 Task: Plan a volunteer activity at a local shelter on the 21st at 9:00 AM to 10 AM.
Action: Mouse moved to (477, 161)
Screenshot: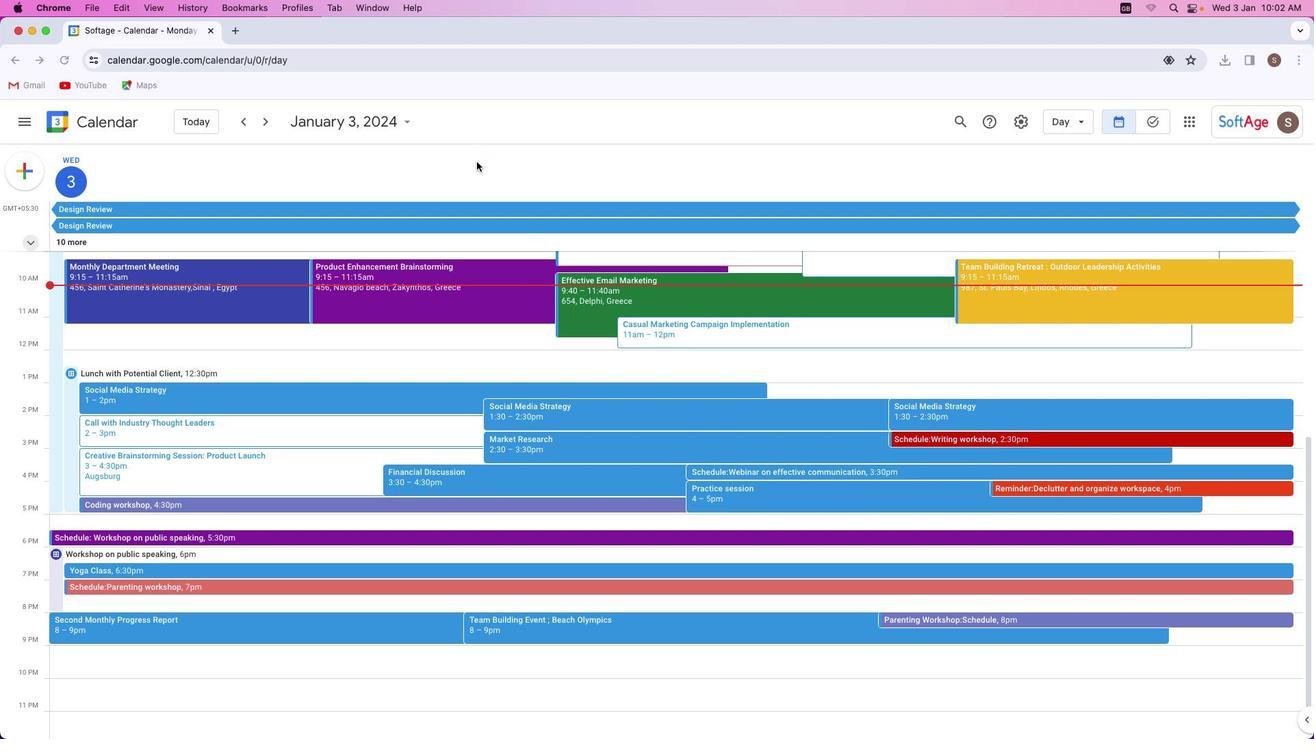 
Action: Mouse pressed left at (477, 161)
Screenshot: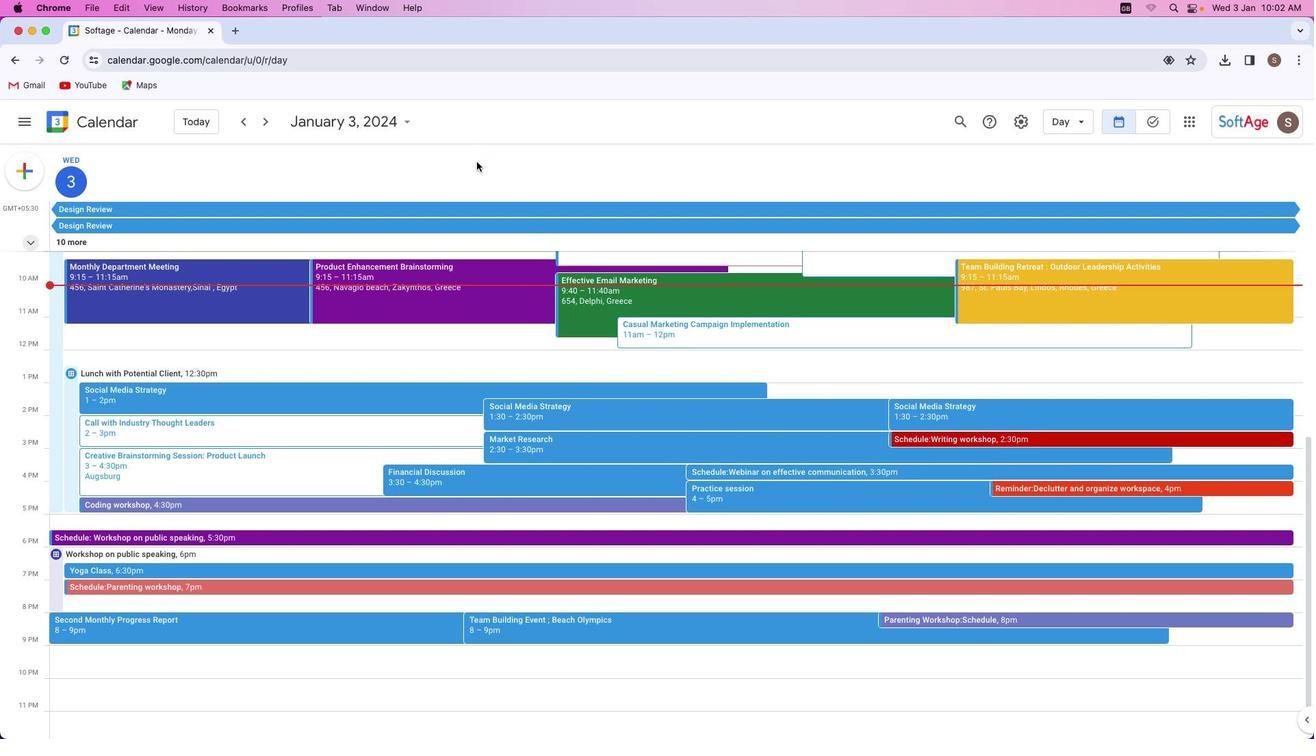 
Action: Mouse moved to (25, 171)
Screenshot: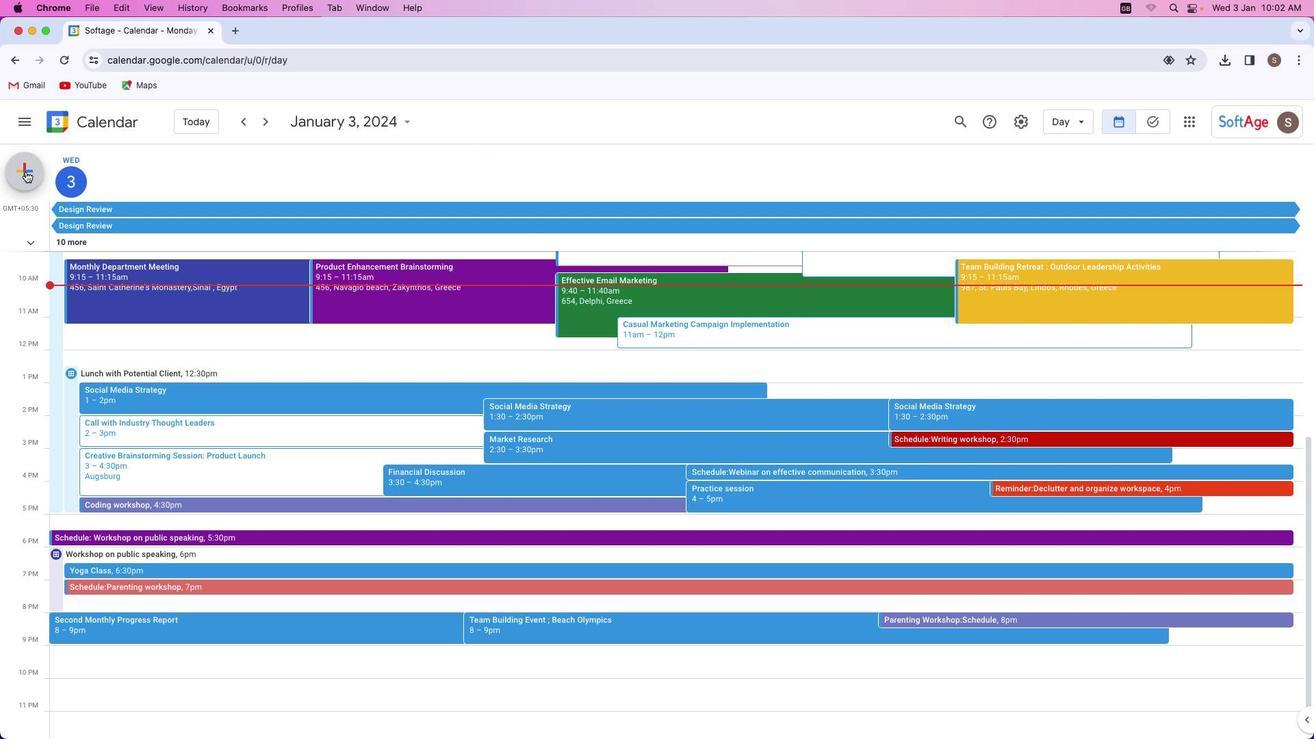 
Action: Mouse pressed left at (25, 171)
Screenshot: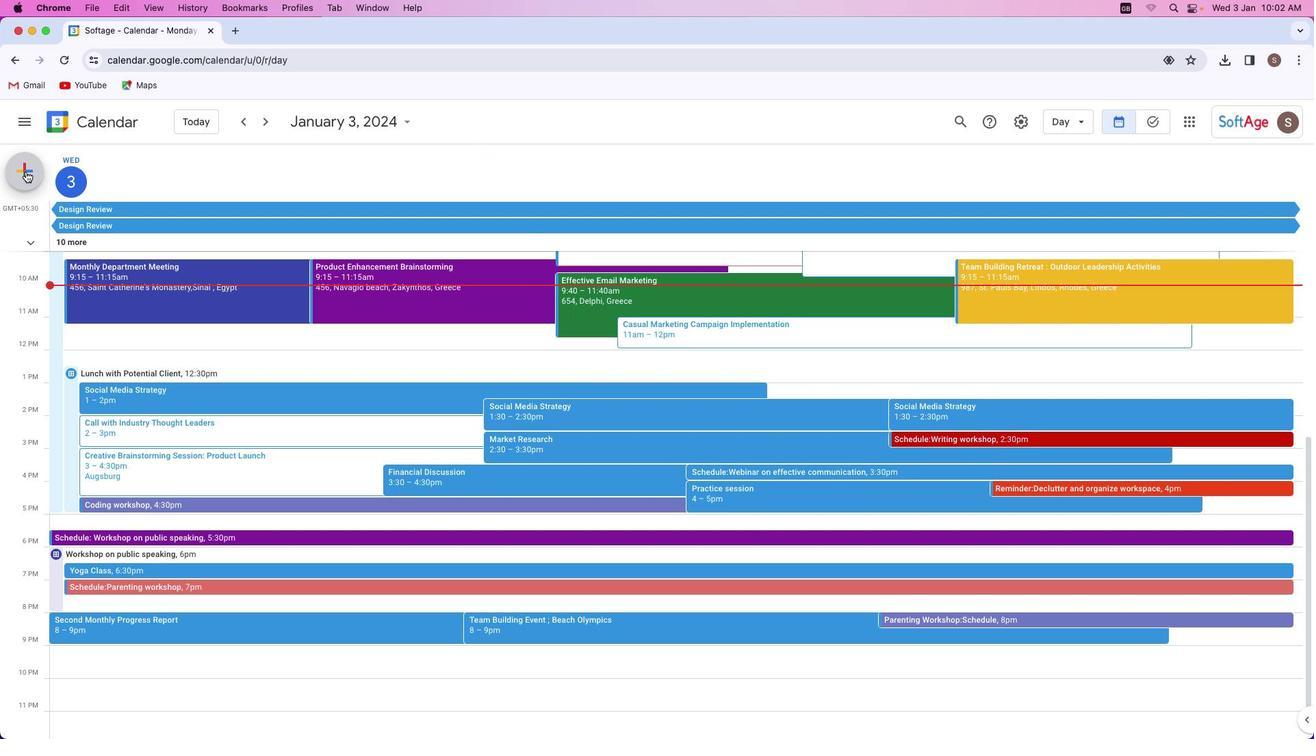 
Action: Mouse moved to (65, 215)
Screenshot: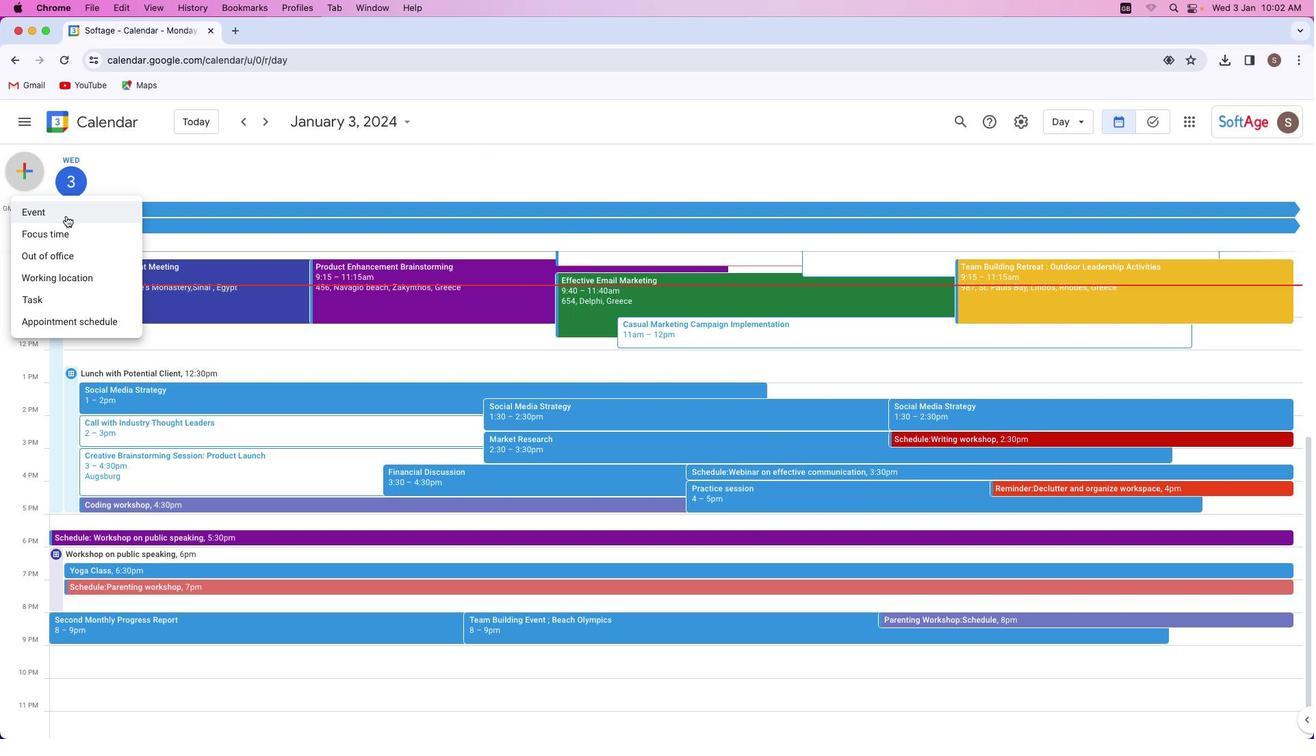
Action: Mouse pressed left at (65, 215)
Screenshot: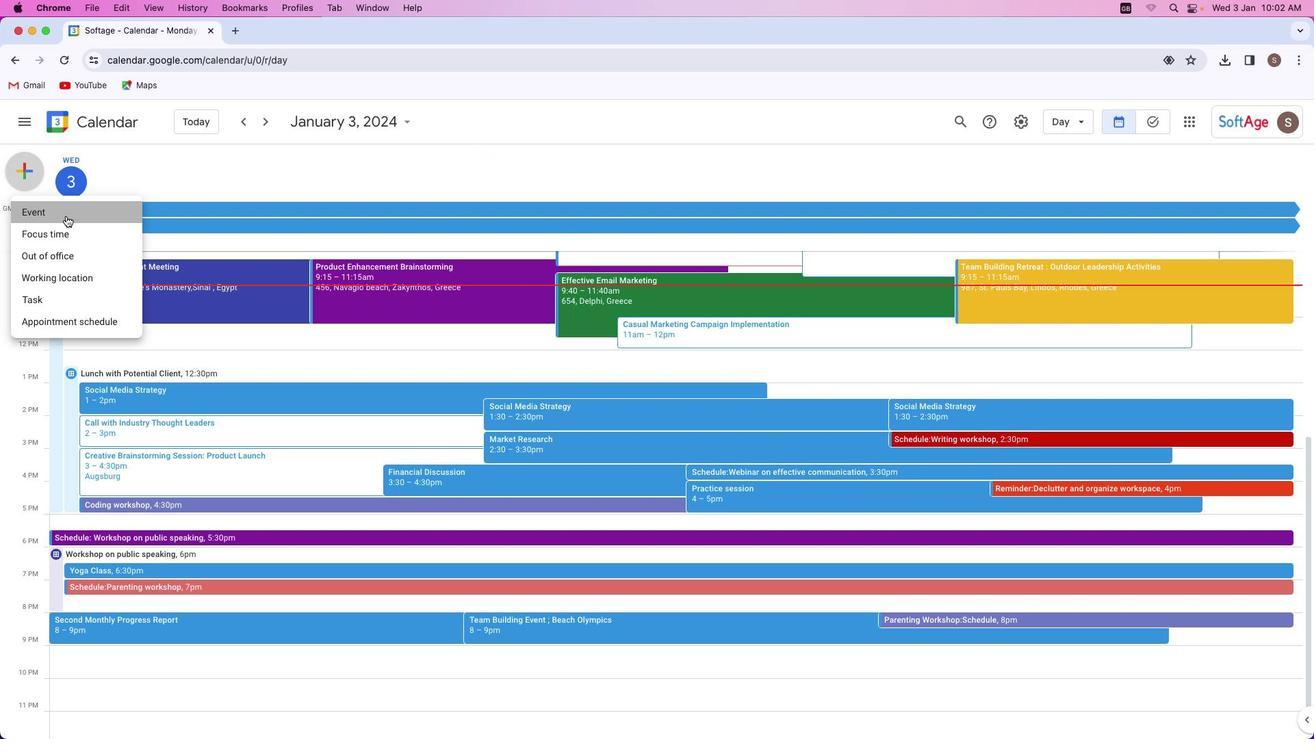 
Action: Mouse moved to (490, 290)
Screenshot: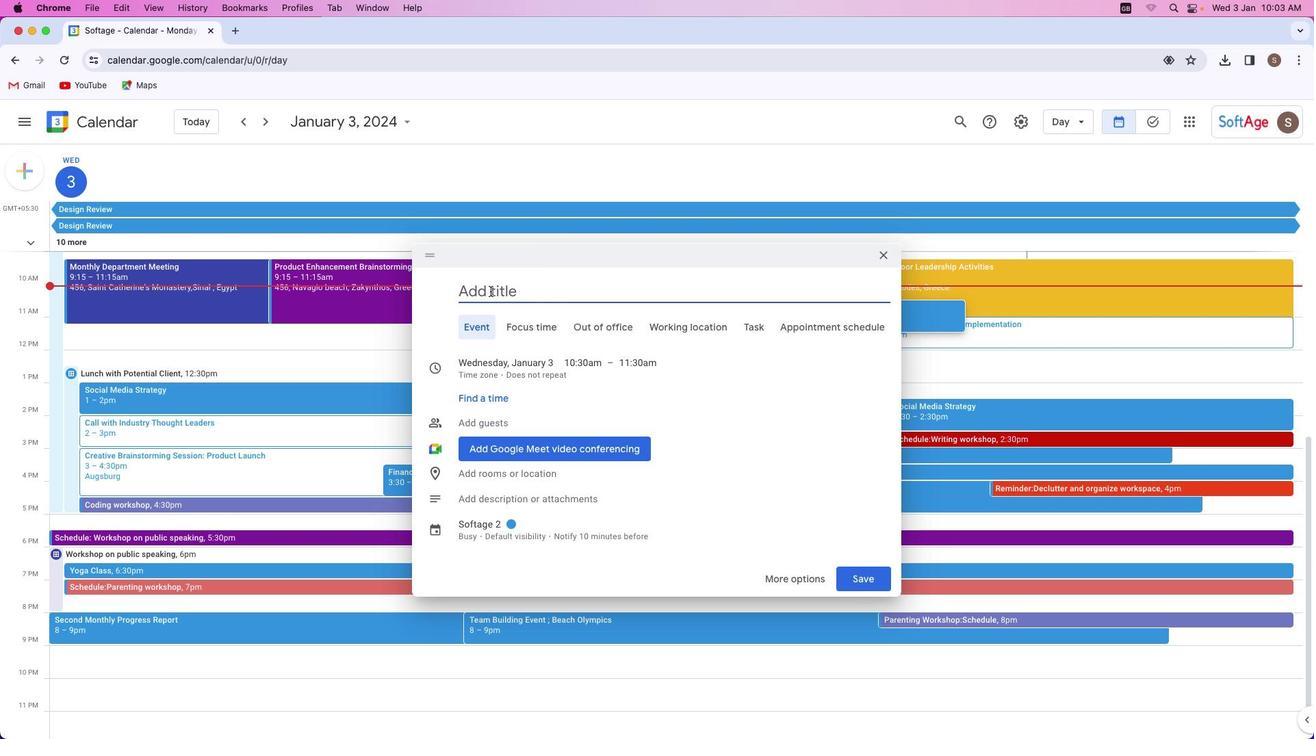 
Action: Key pressed Key.shift'V''o''l''u''n''t''e''e''r'Key.space'a''c''t''i''v''i''t''y'Key.space'a''t'Key.space'l''o''c''a''l'Key.space's''h''e''l''t''e''r'
Screenshot: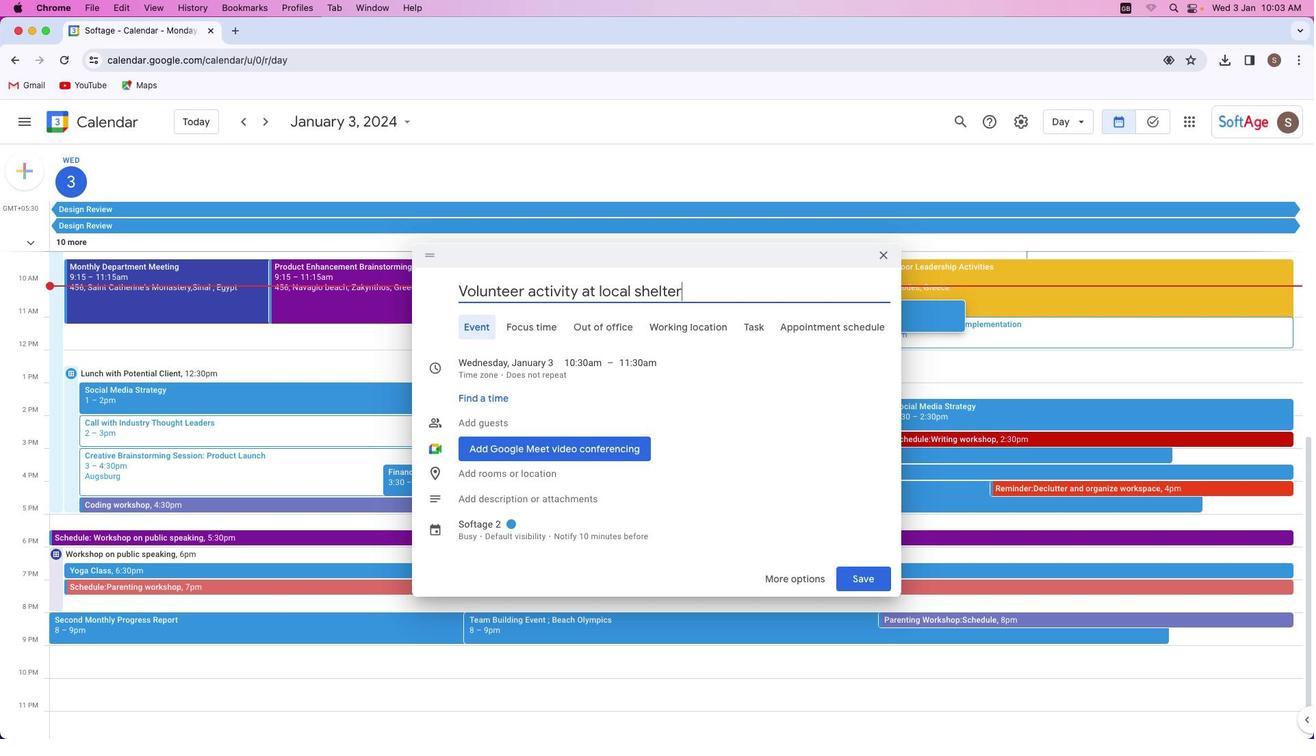 
Action: Mouse moved to (509, 362)
Screenshot: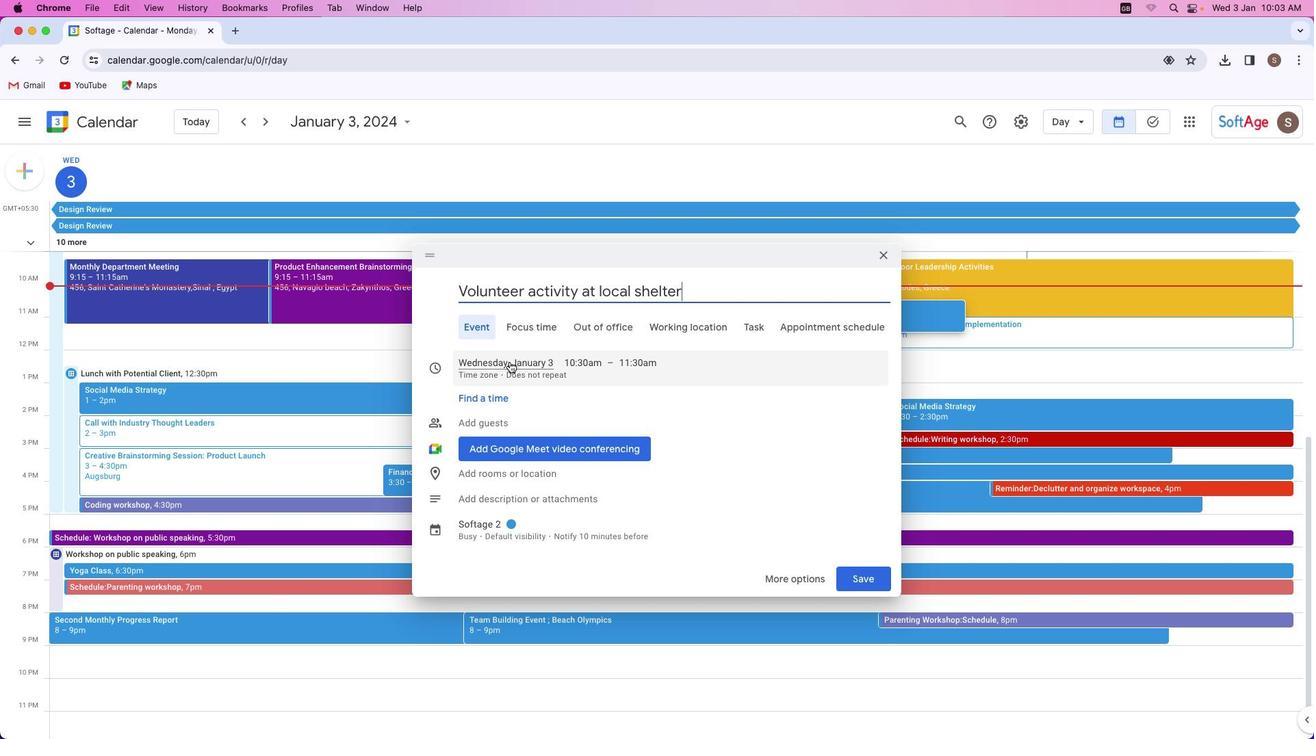 
Action: Mouse pressed left at (509, 362)
Screenshot: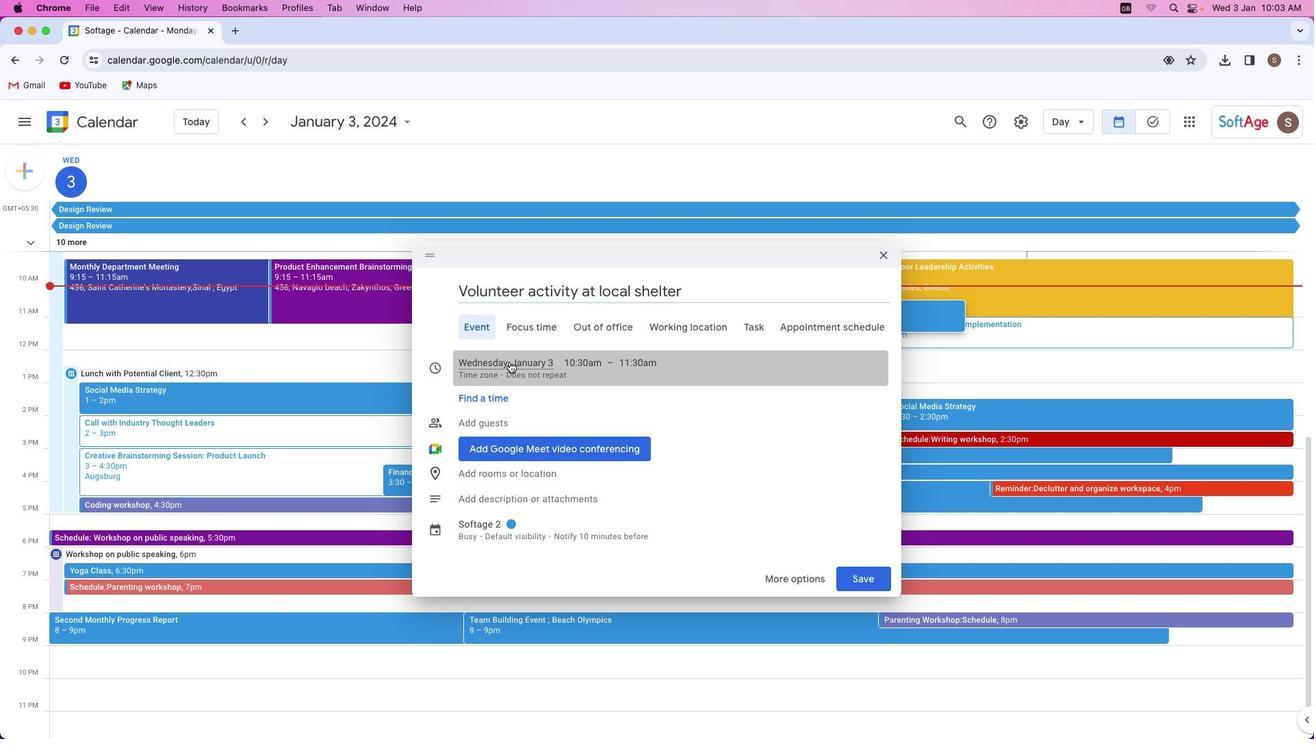 
Action: Mouse moved to (632, 468)
Screenshot: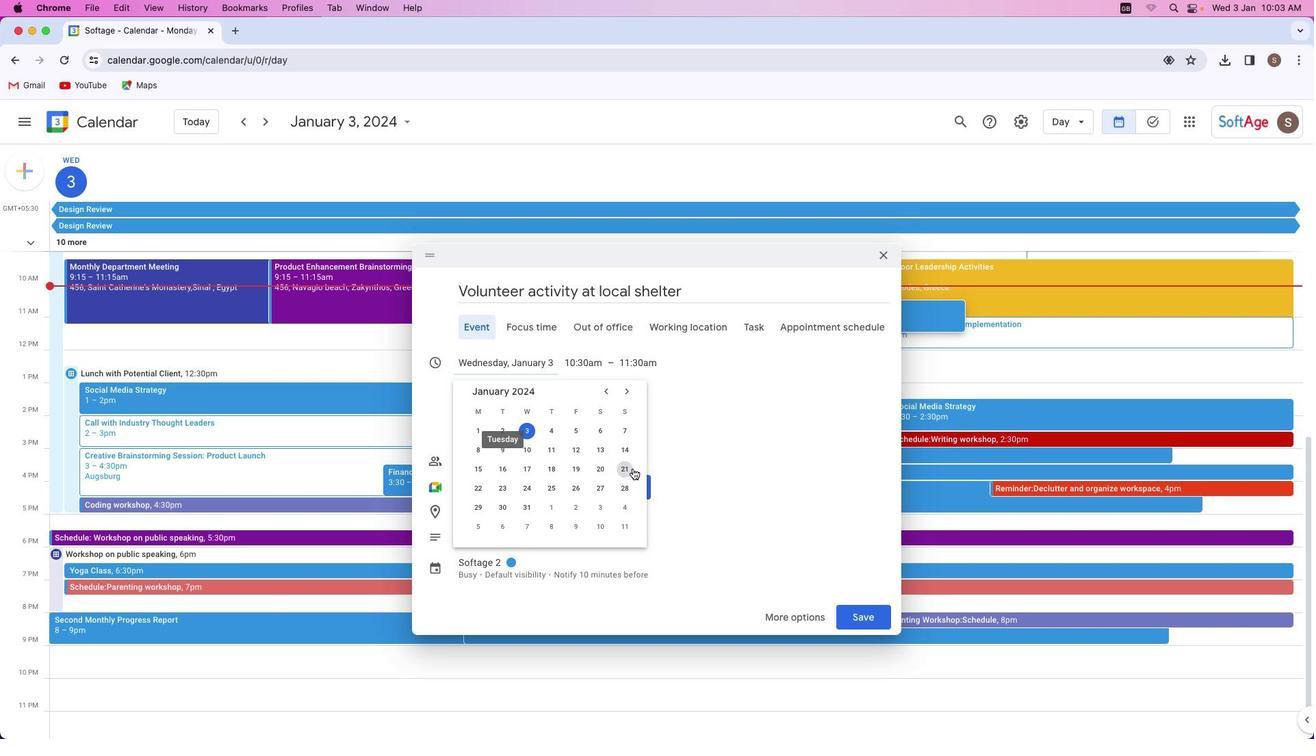 
Action: Mouse pressed left at (632, 468)
Screenshot: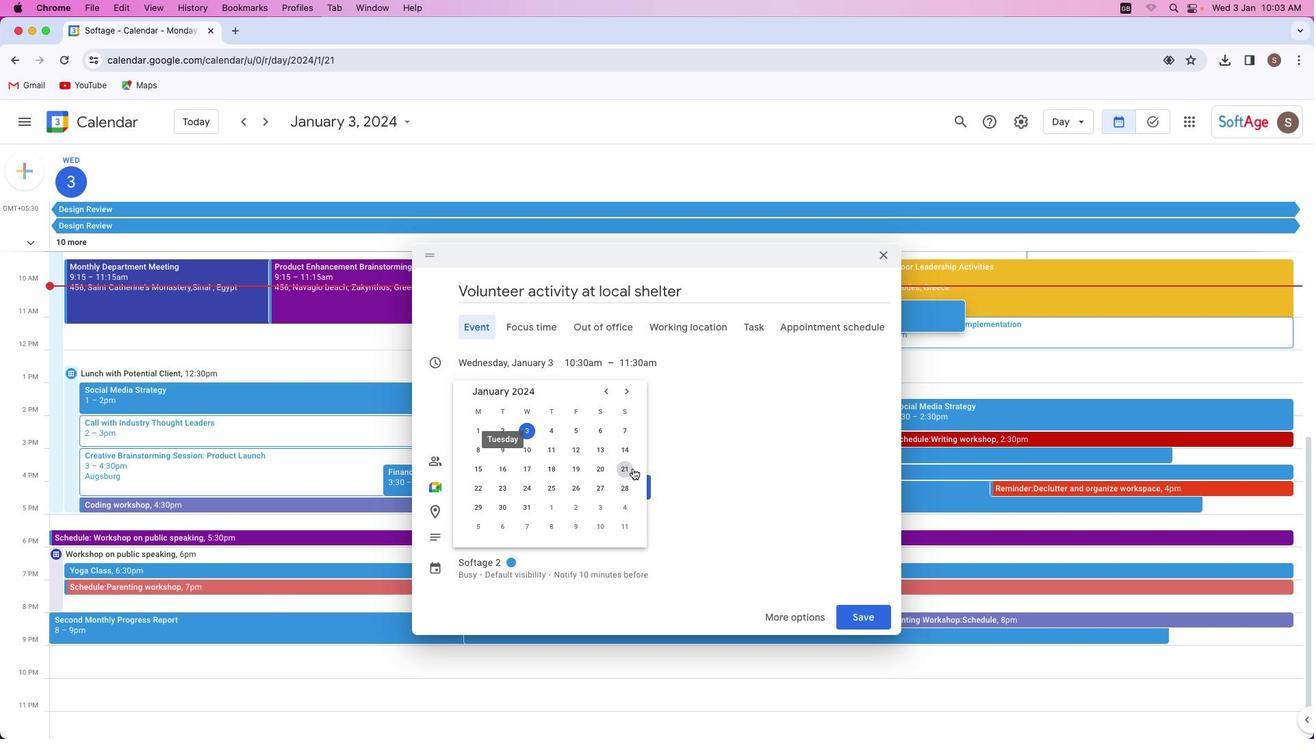 
Action: Mouse moved to (575, 362)
Screenshot: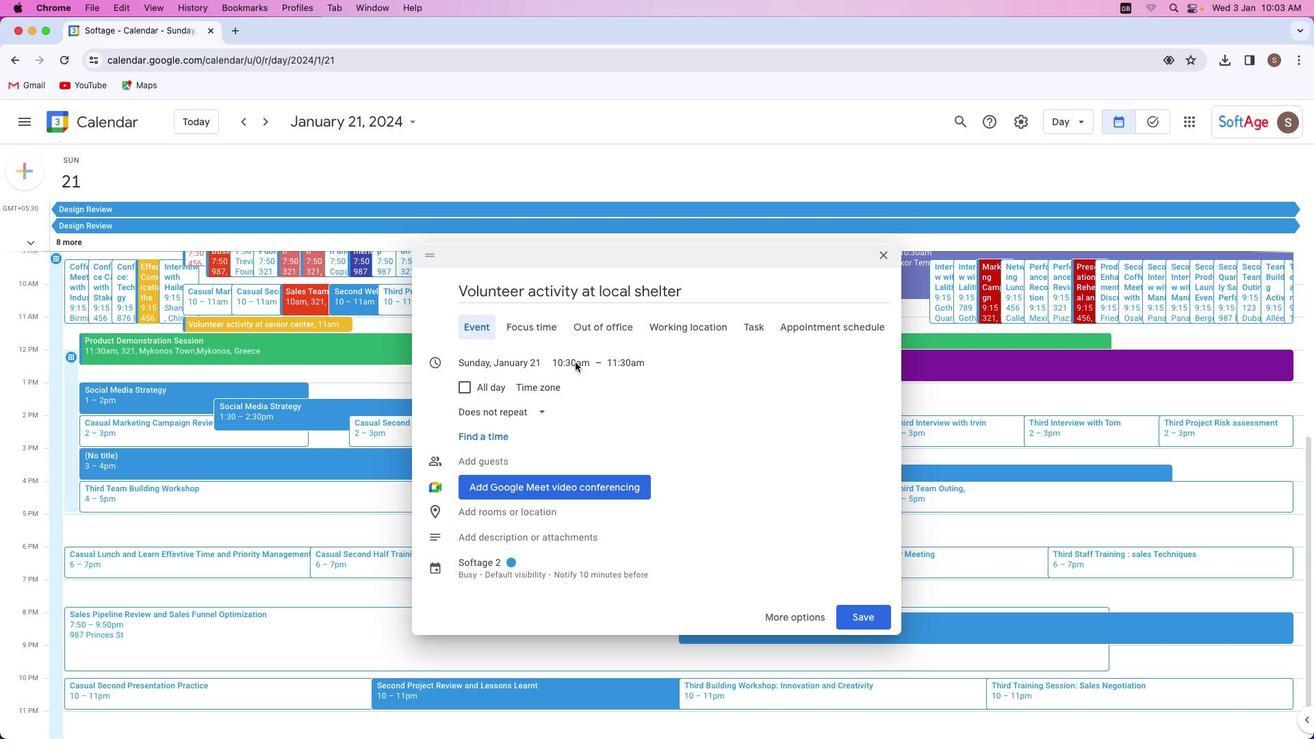 
Action: Mouse pressed left at (575, 362)
Screenshot: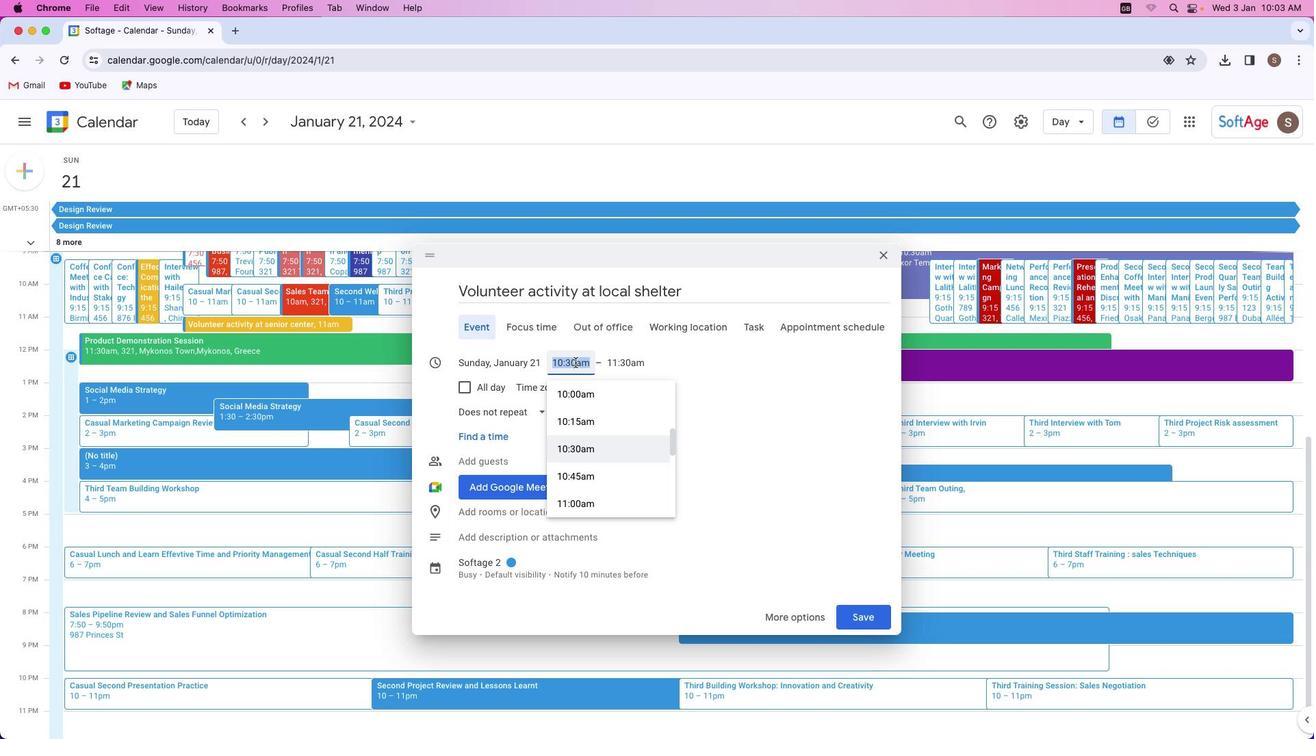 
Action: Mouse moved to (589, 428)
Screenshot: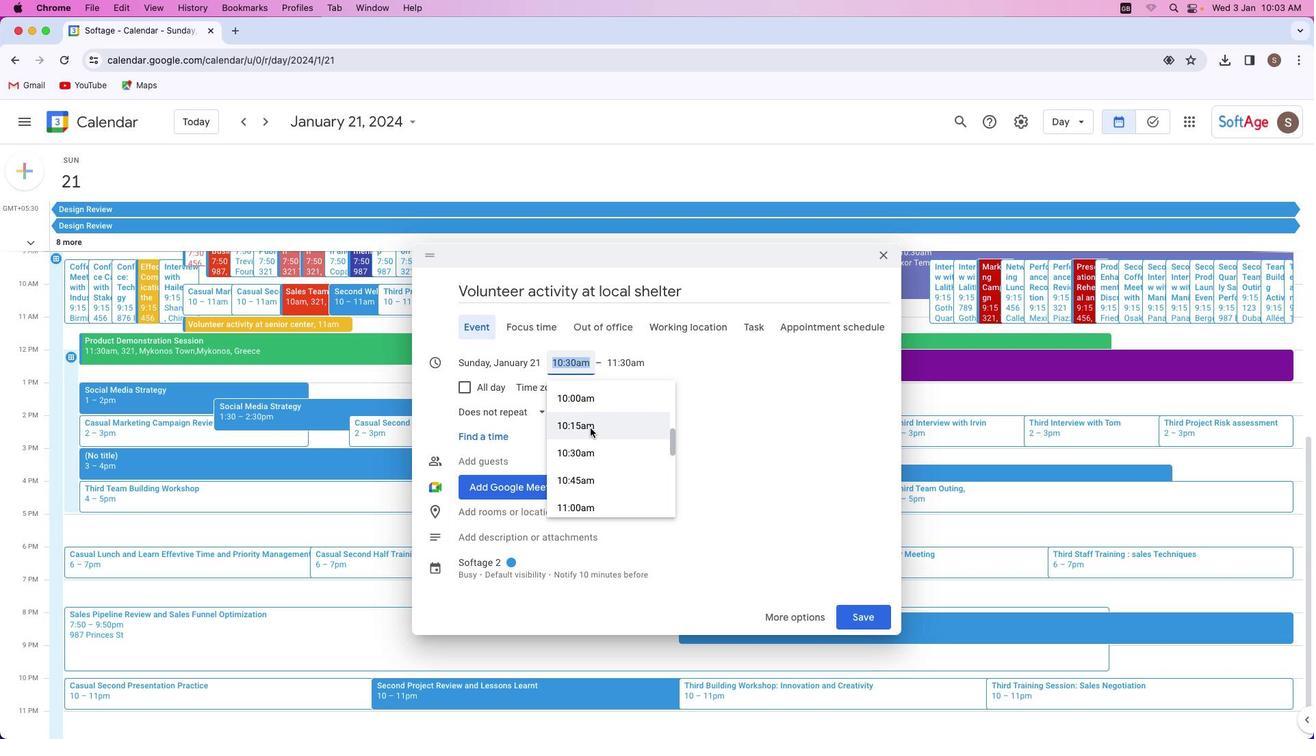 
Action: Mouse scrolled (589, 428) with delta (0, 0)
Screenshot: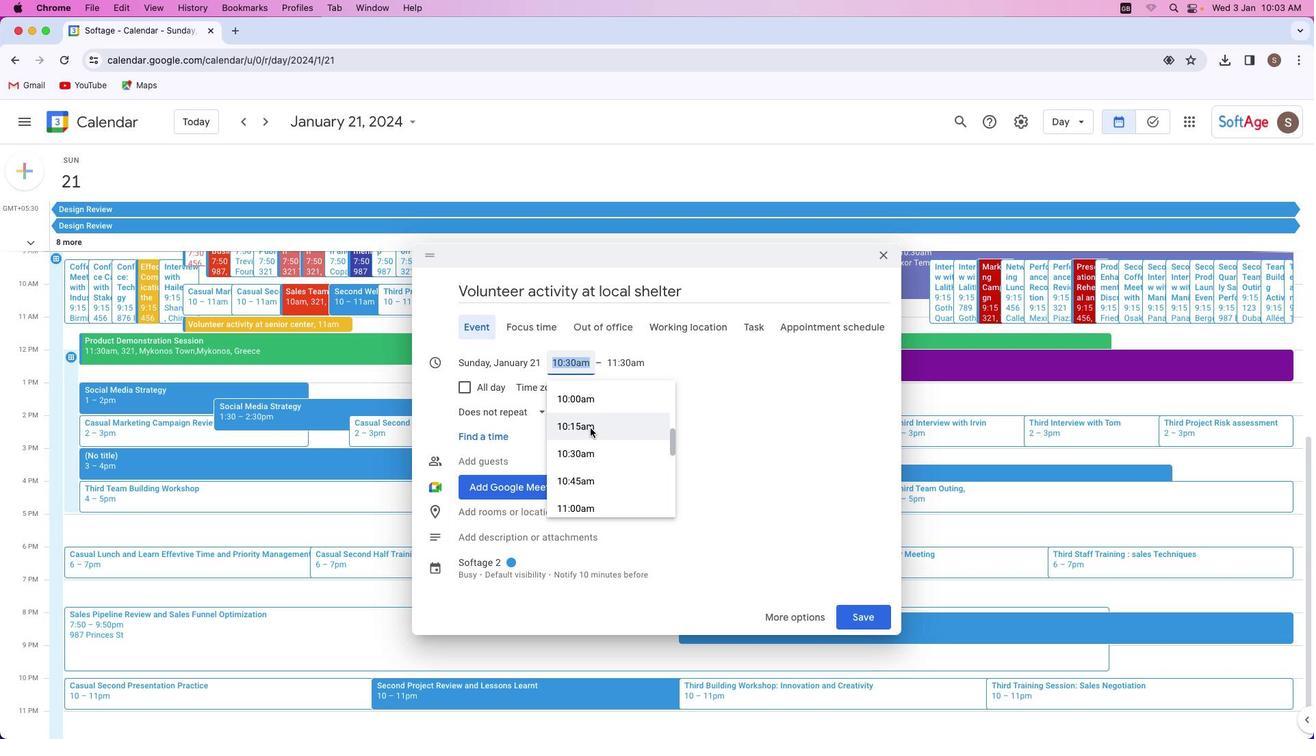 
Action: Mouse scrolled (589, 428) with delta (0, 0)
Screenshot: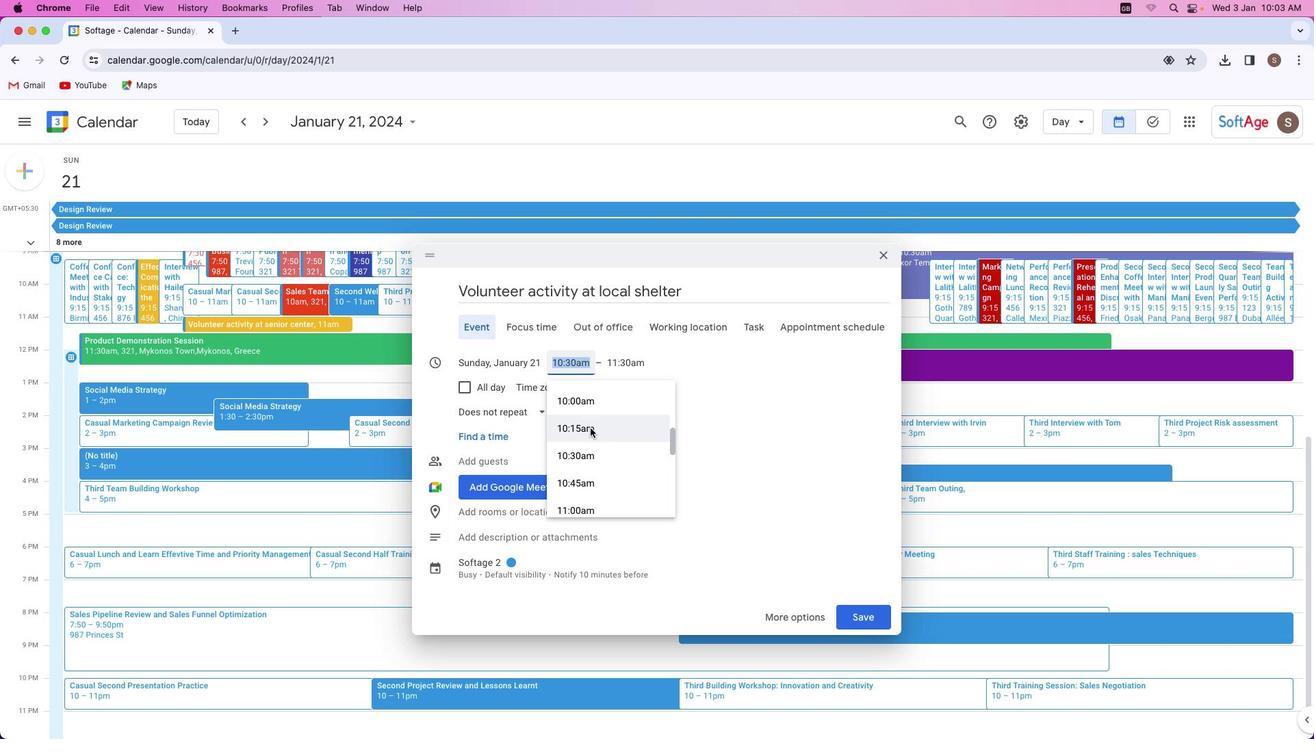 
Action: Mouse scrolled (589, 428) with delta (0, 0)
Screenshot: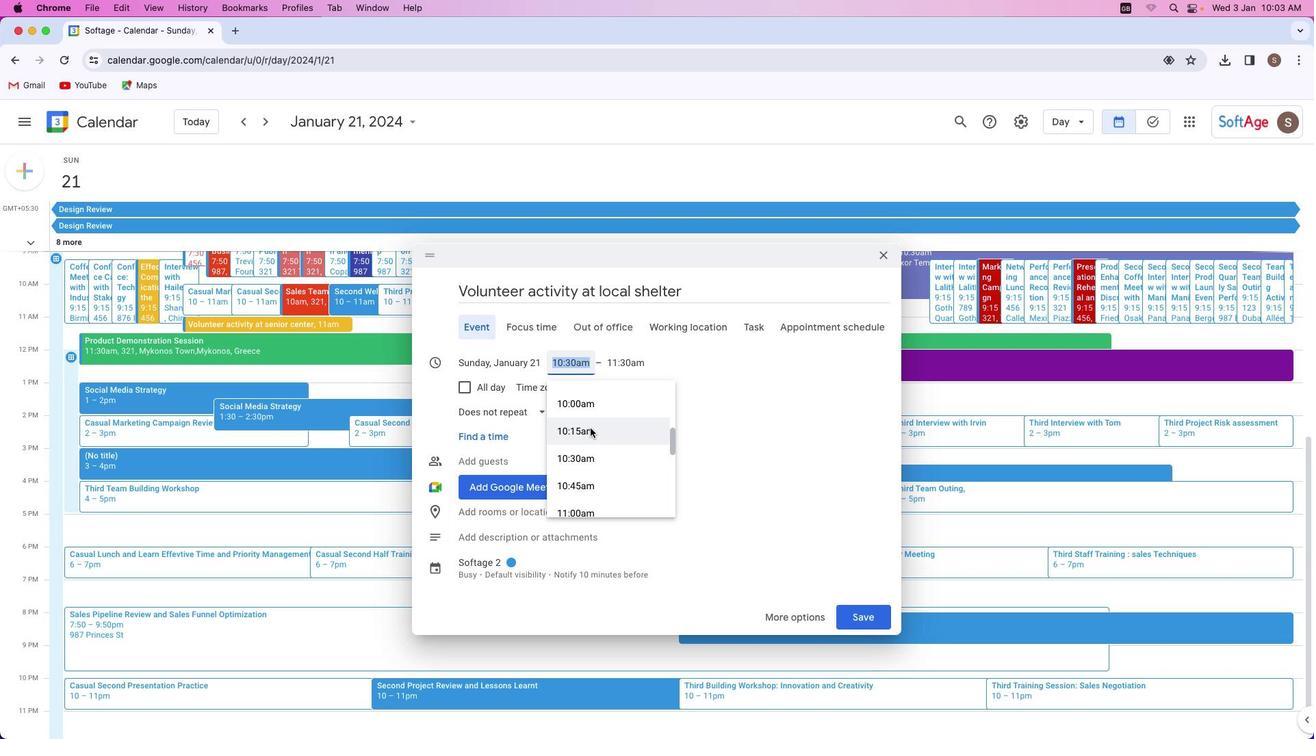 
Action: Mouse scrolled (589, 428) with delta (0, 0)
Screenshot: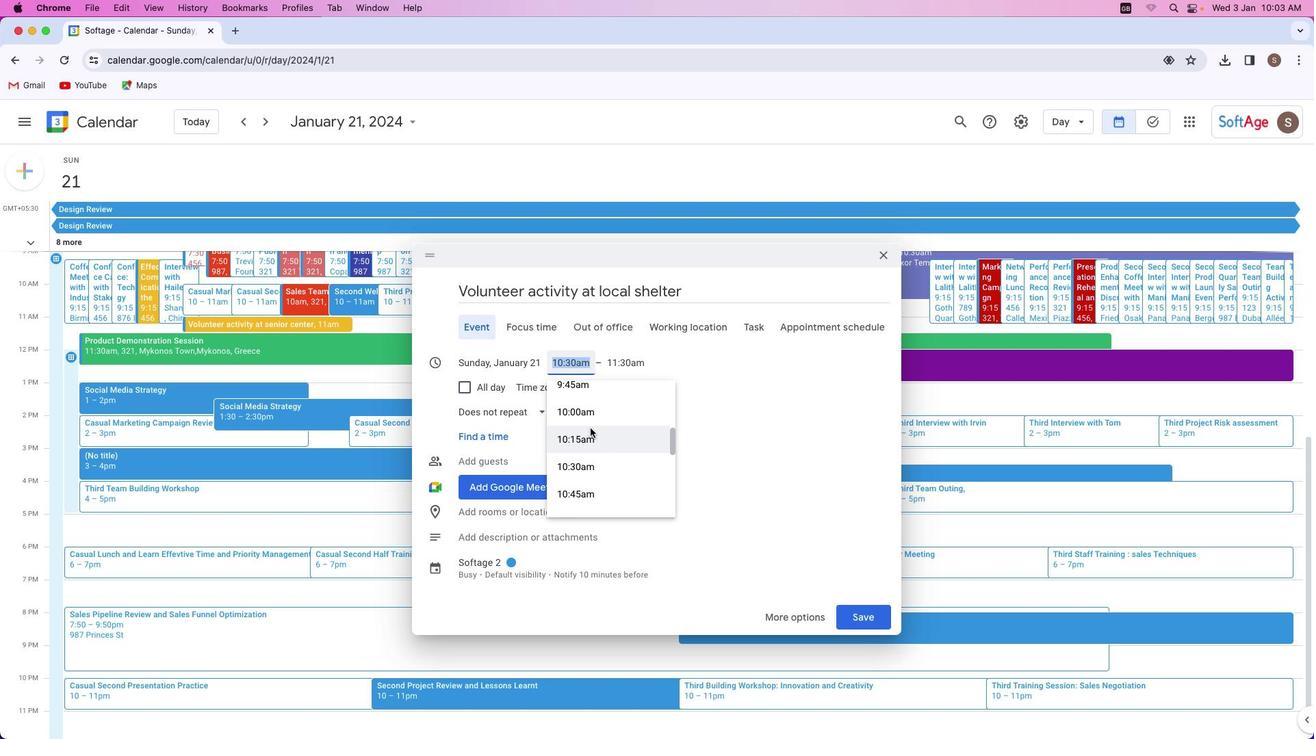 
Action: Mouse scrolled (589, 428) with delta (0, 0)
Screenshot: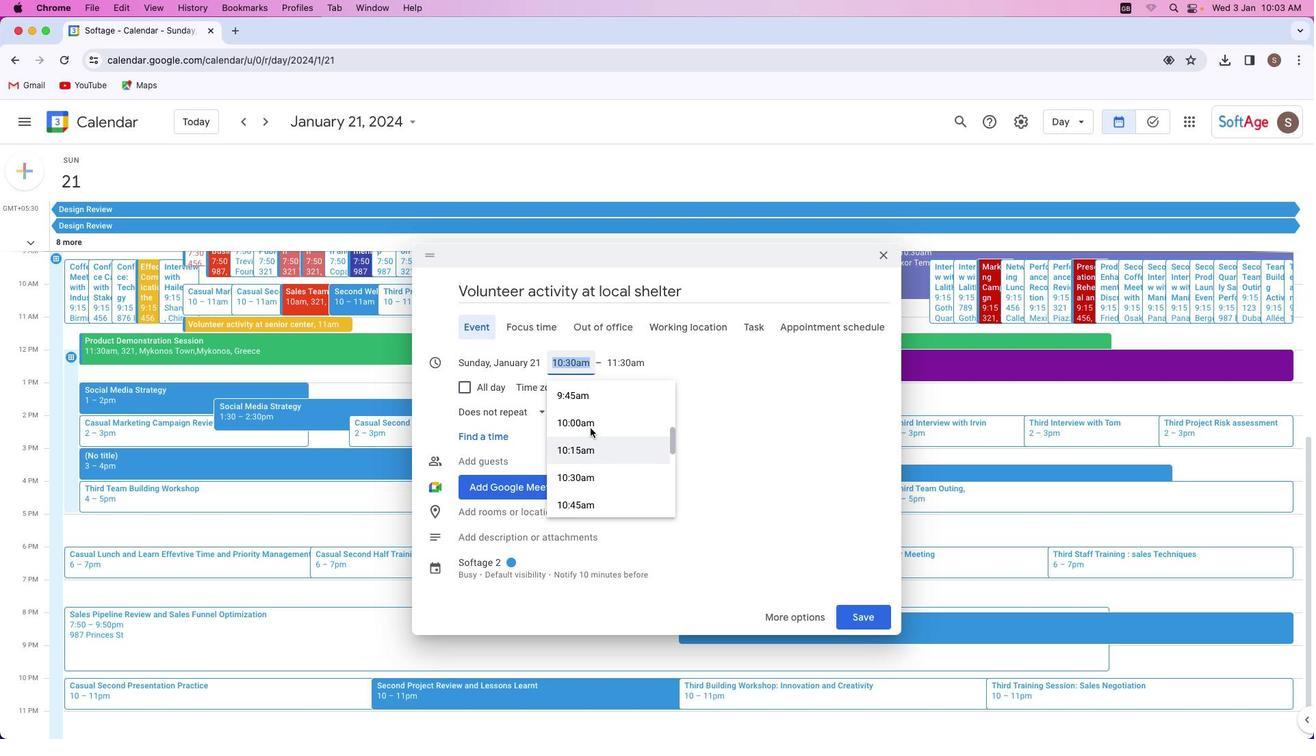 
Action: Mouse scrolled (589, 428) with delta (0, 0)
Screenshot: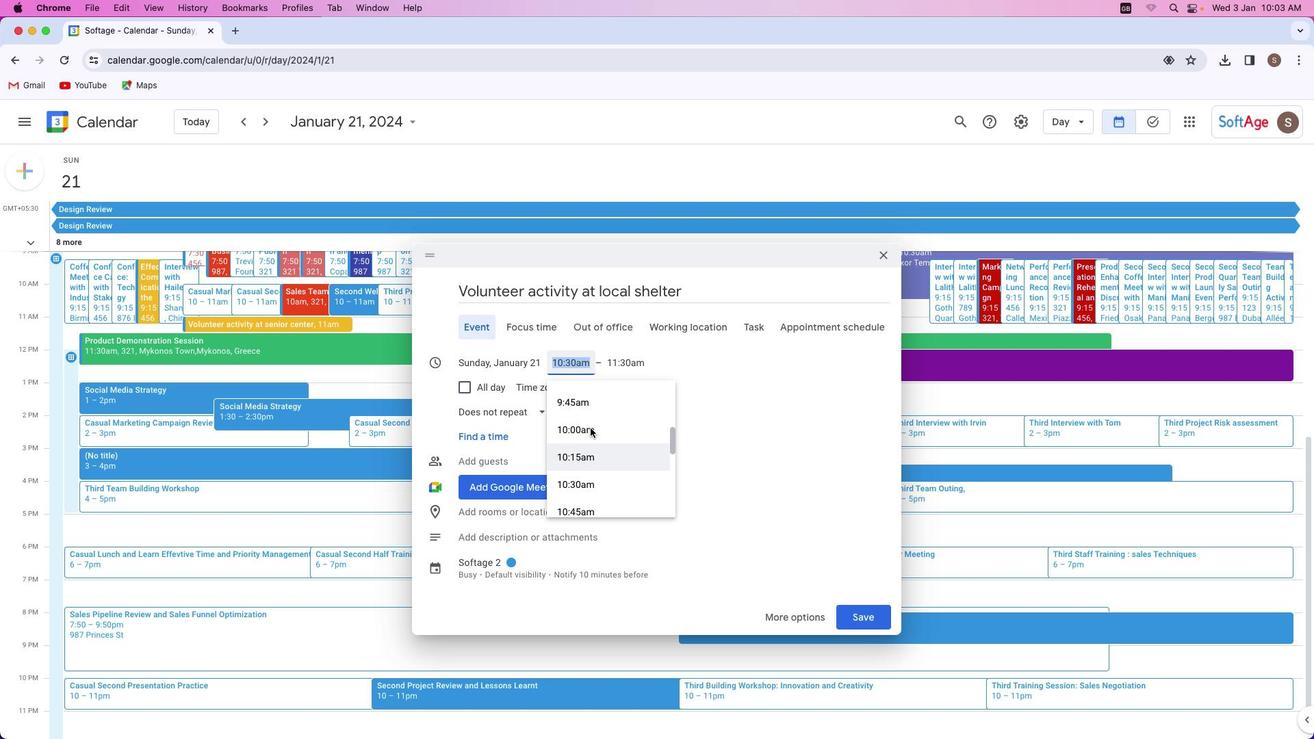 
Action: Mouse scrolled (589, 428) with delta (0, 0)
Screenshot: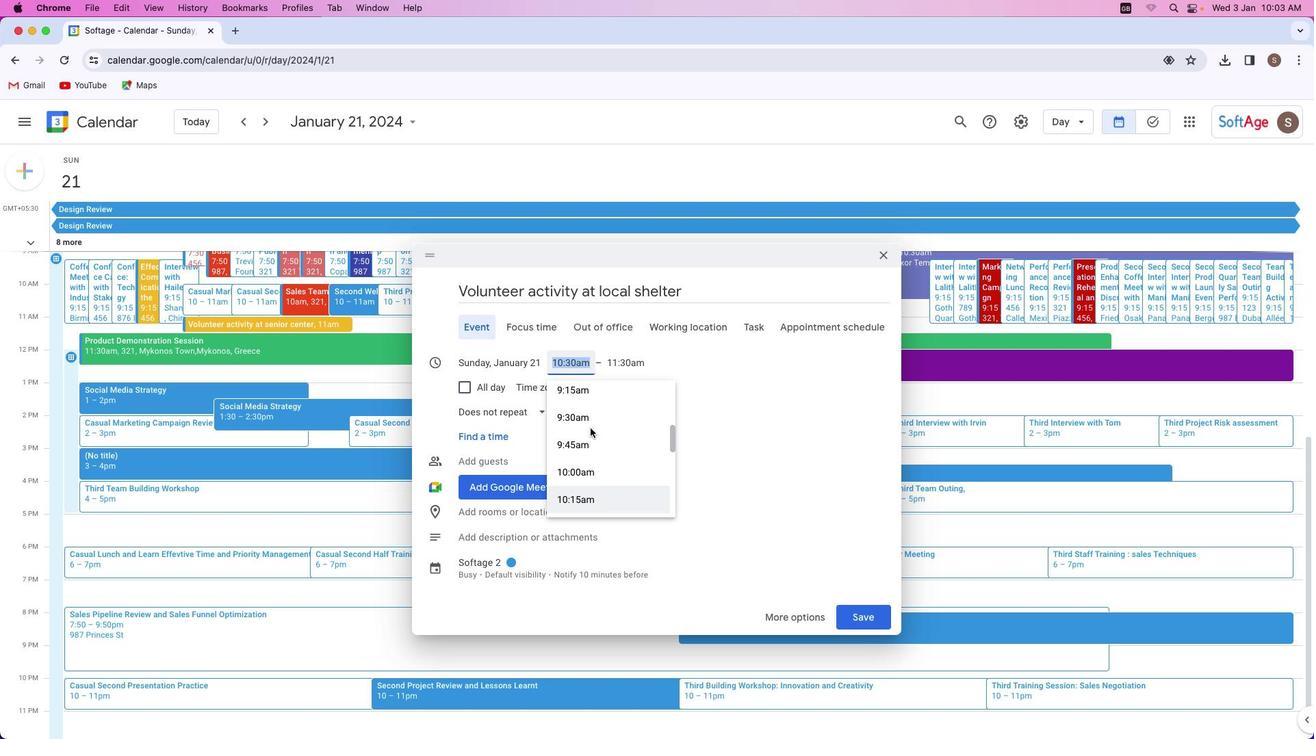 
Action: Mouse scrolled (589, 428) with delta (0, 0)
Screenshot: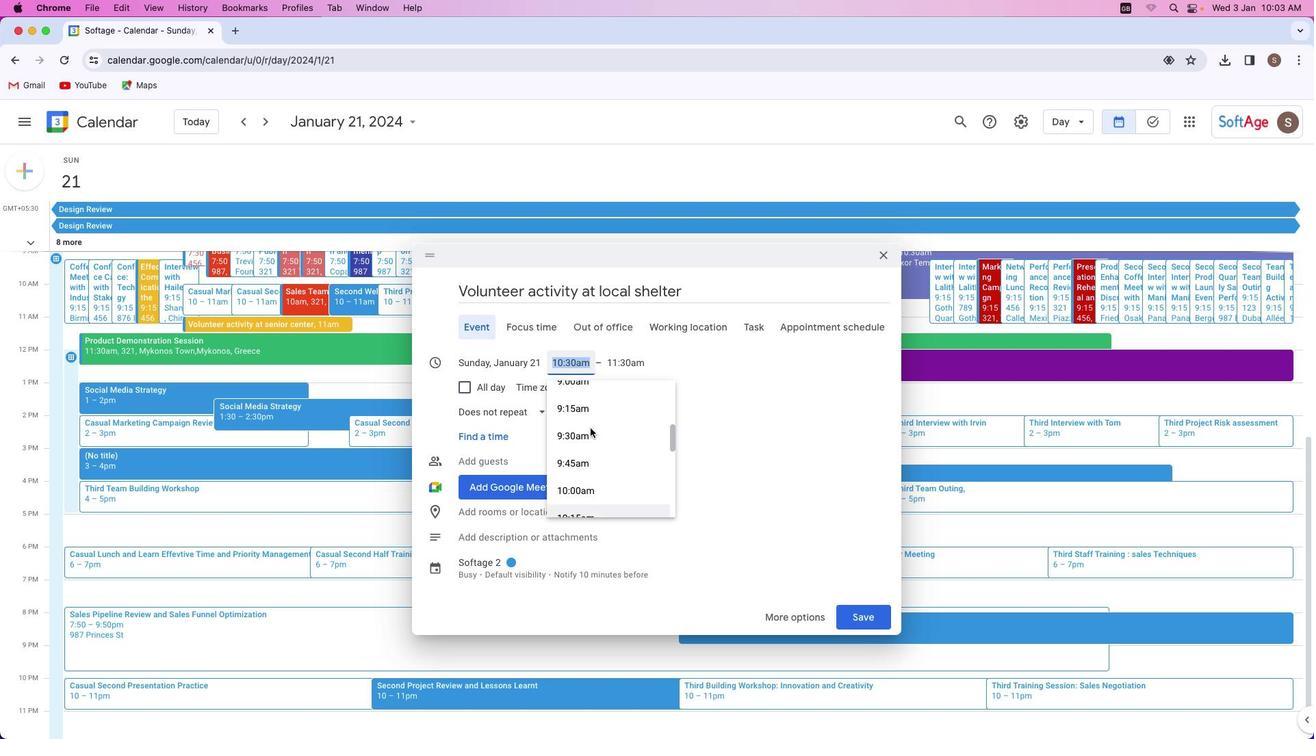 
Action: Mouse scrolled (589, 428) with delta (0, 1)
Screenshot: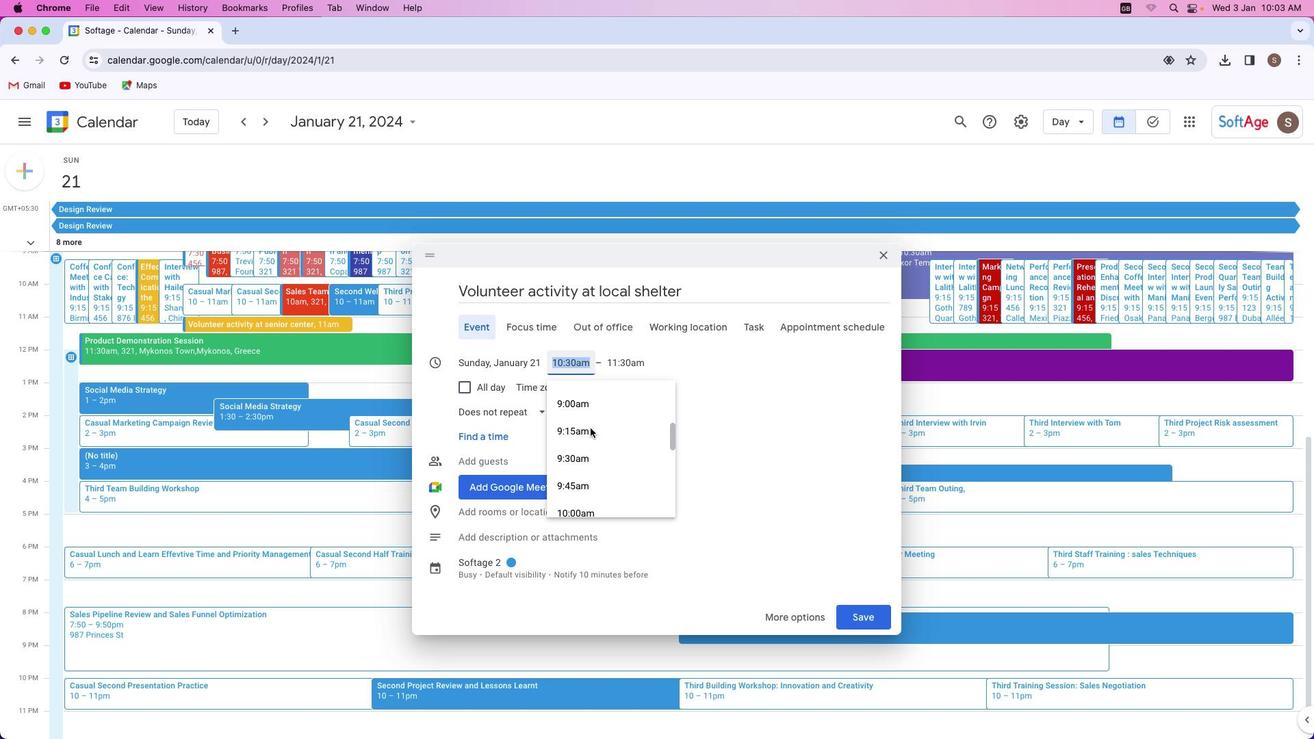 
Action: Mouse moved to (583, 407)
Screenshot: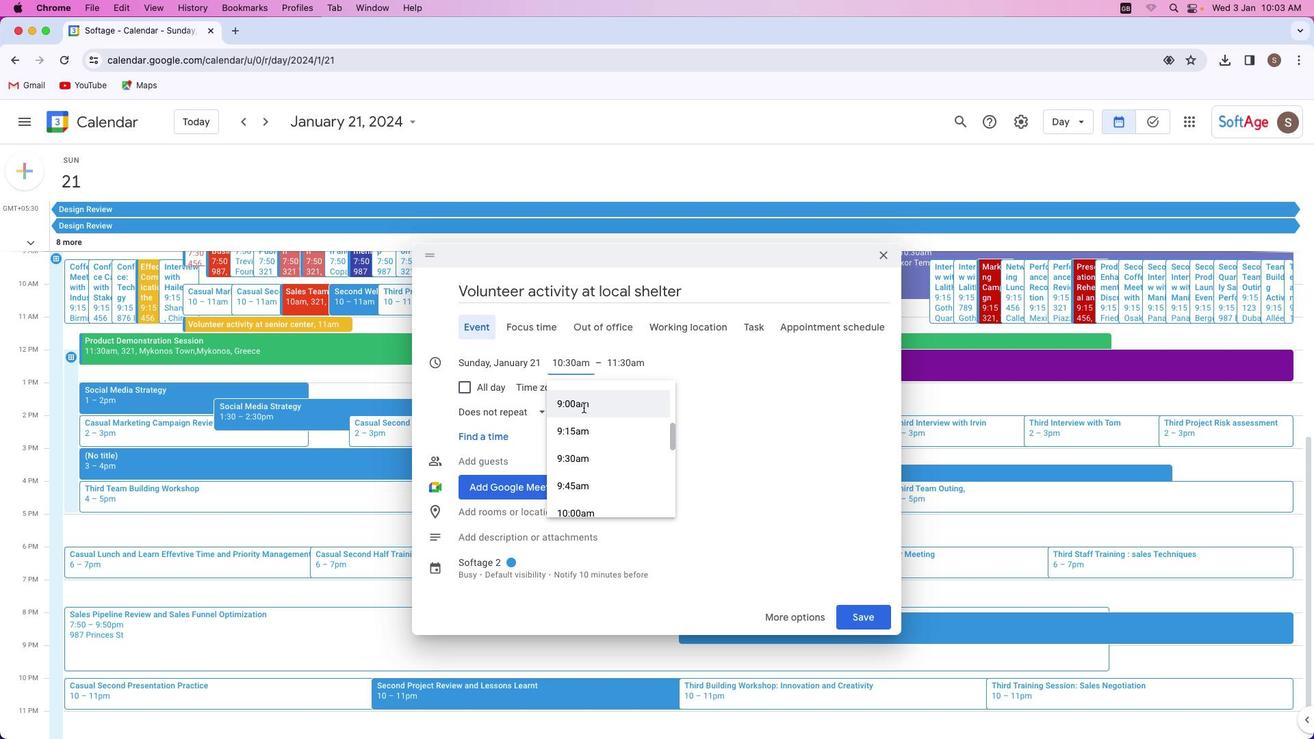 
Action: Mouse pressed left at (583, 407)
Screenshot: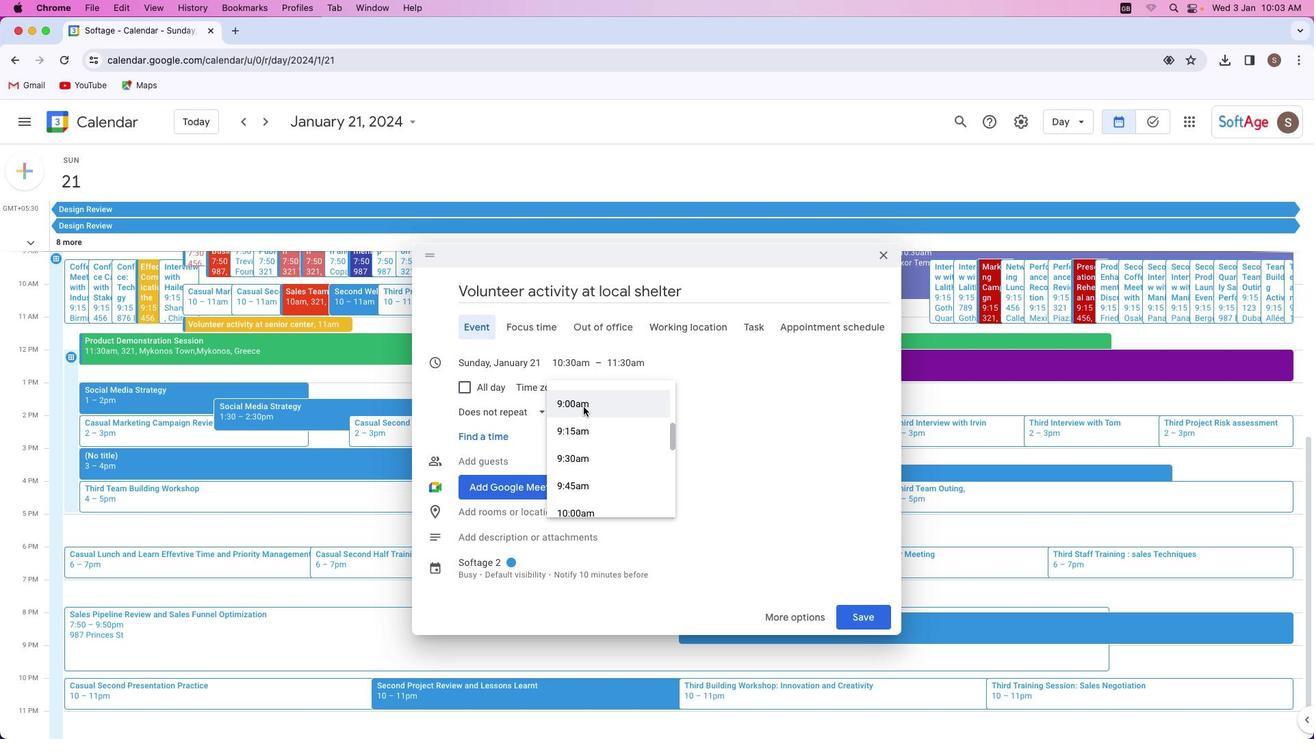 
Action: Mouse moved to (503, 531)
Screenshot: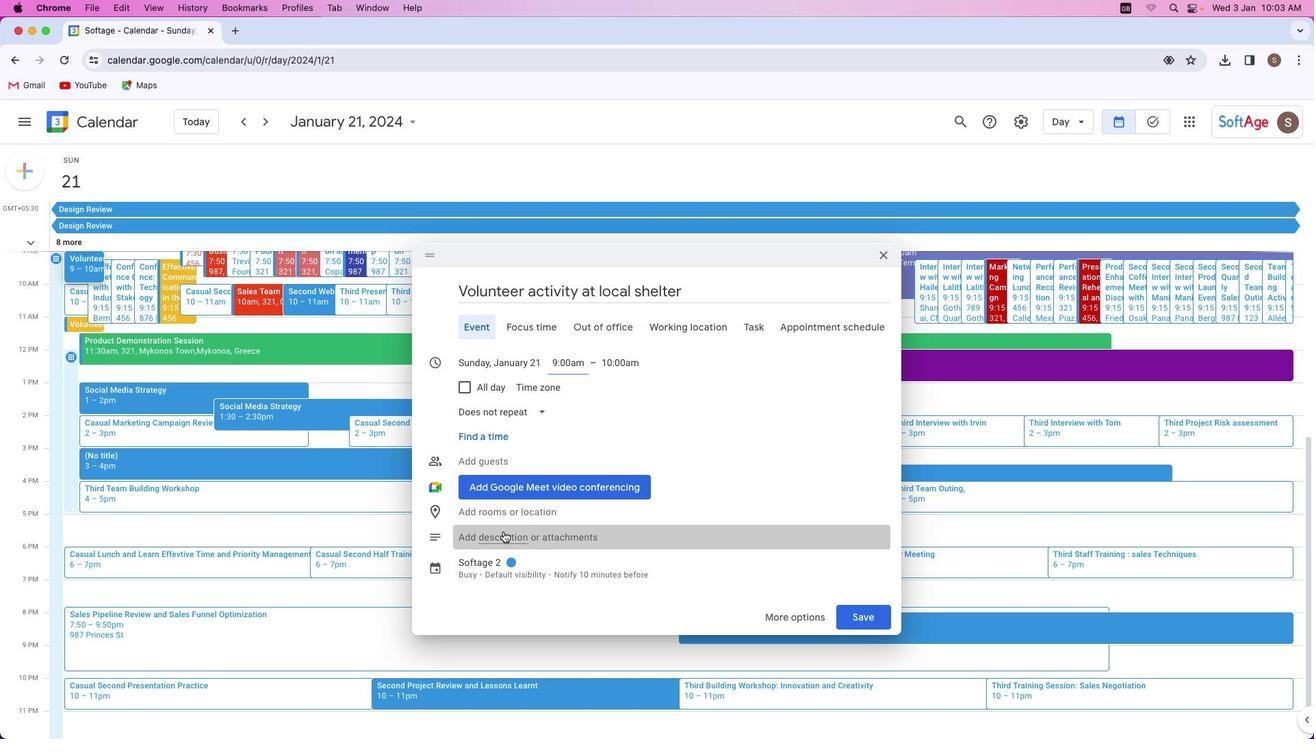 
Action: Mouse pressed left at (503, 531)
Screenshot: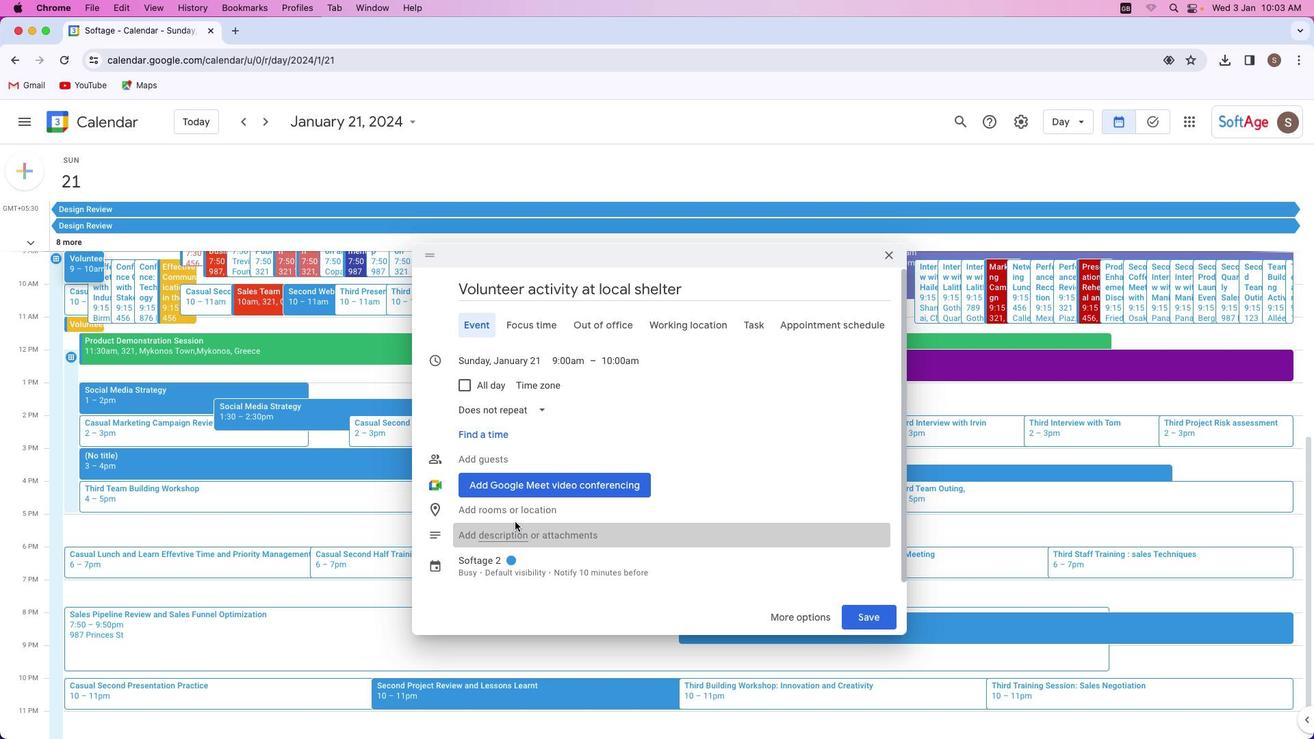 
Action: Mouse moved to (668, 385)
Screenshot: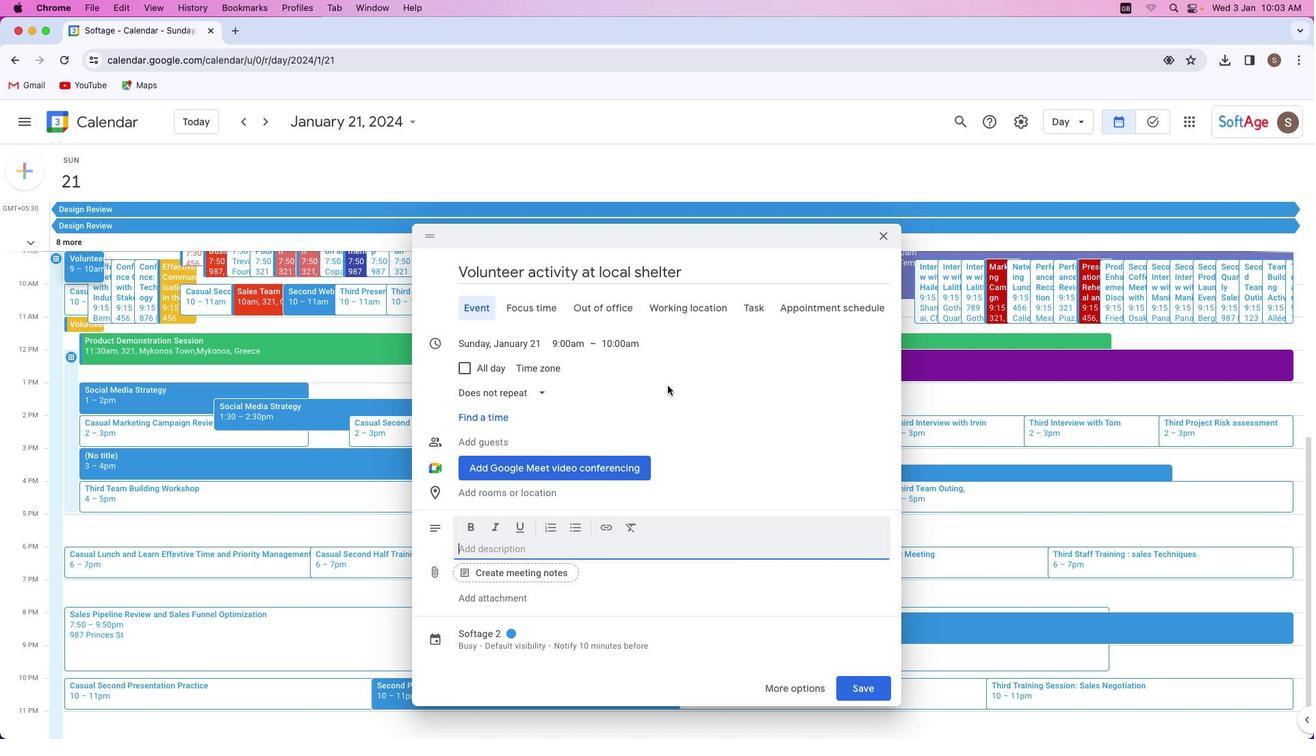 
Action: Key pressed Key.shift'D''e''v''o''t''i''n''g'Key.space'm''y'Key.space'w''e''e''k''e''n''d''s'Key.space't''o'Key.space'v''o''l''u''n''t''e''e''r'Key.space'a''t'Key.space't''h''e'Key.space'l''o''c''a''l'Key.space's''h''e''l''t''e''r'Key.spaceKey.leftKey.leftKey.leftKey.leftKey.leftKey.leftKey.leftKey.left'a''n'Key.backspaceKey.backspaceKey.rightKey.rightKey.rightKey.rightKey.rightKey.rightKey.rightKey.space'h''a''s'Key.space'b''e''e''n'Key.space'f''u''l''f''i''l''l''i''n''g'Key.space'e''x''p''e''r''i''e''n''c''e''.'
Screenshot: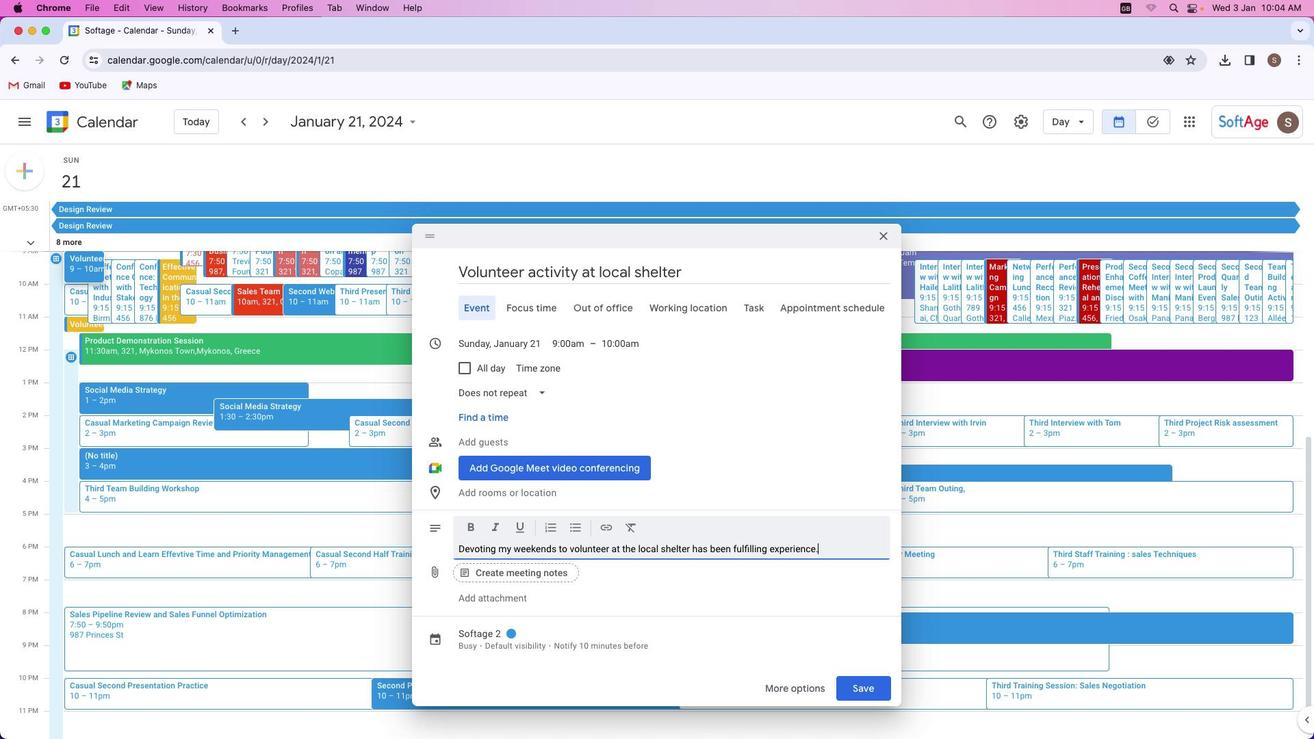 
Action: Mouse moved to (502, 631)
Screenshot: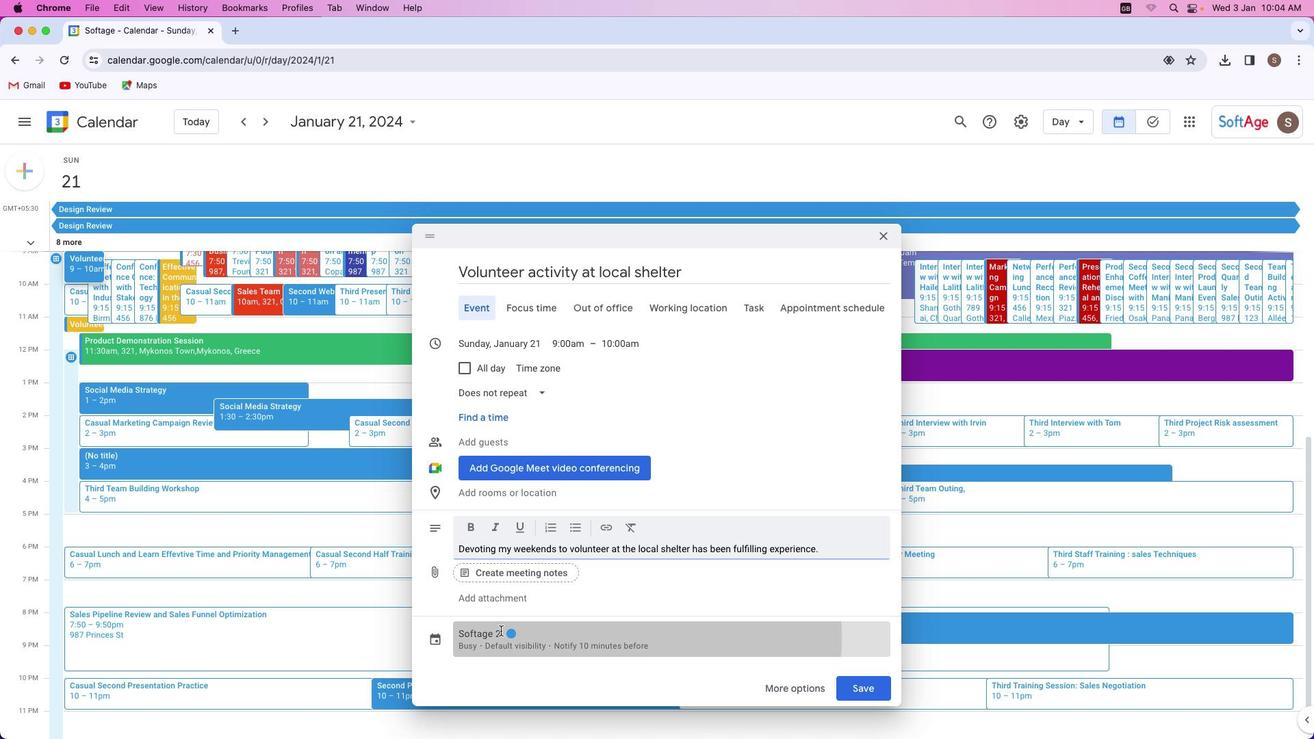 
Action: Mouse pressed left at (502, 631)
Screenshot: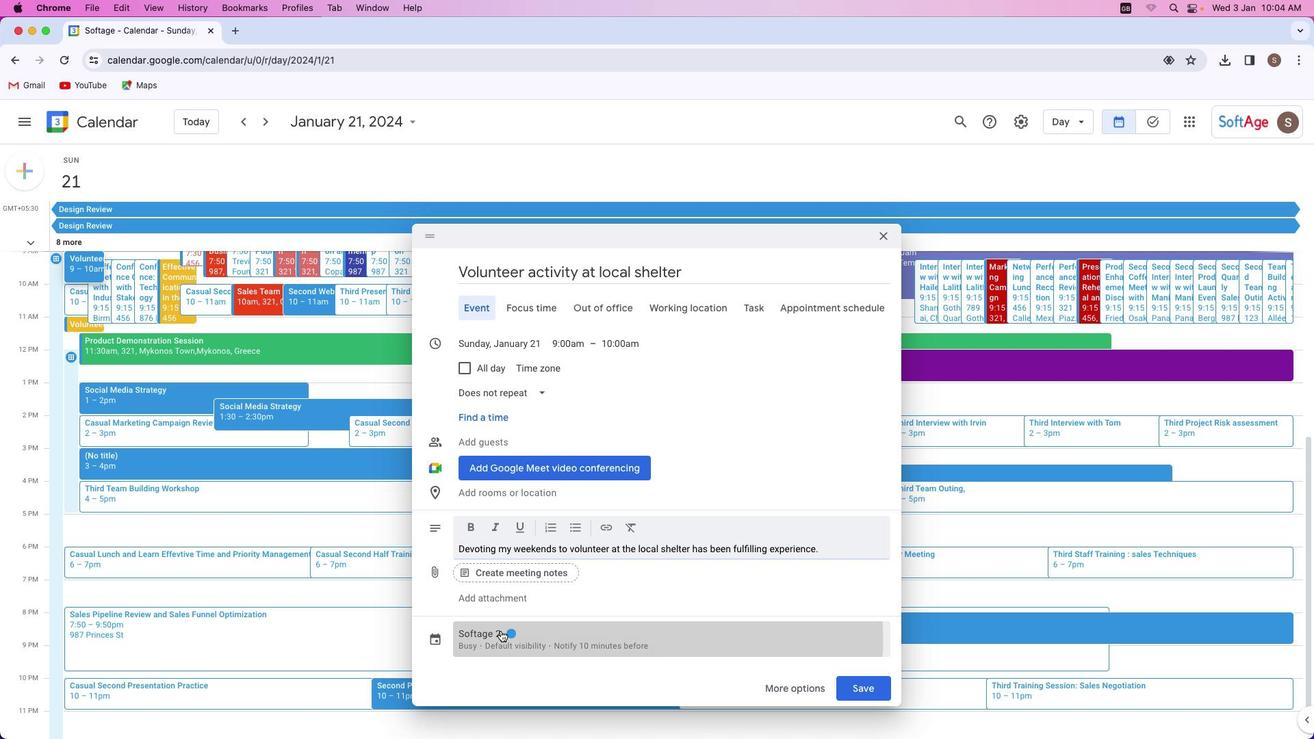 
Action: Mouse moved to (543, 537)
Screenshot: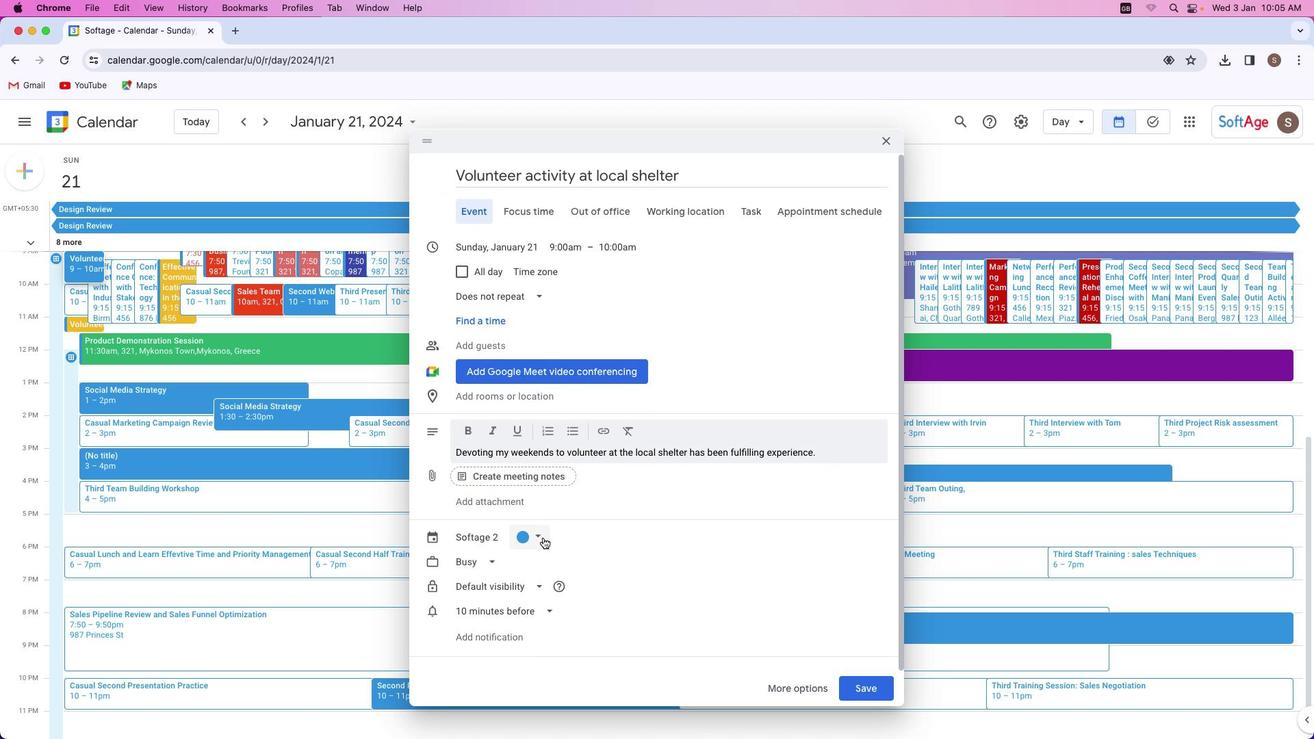 
Action: Mouse pressed left at (543, 537)
Screenshot: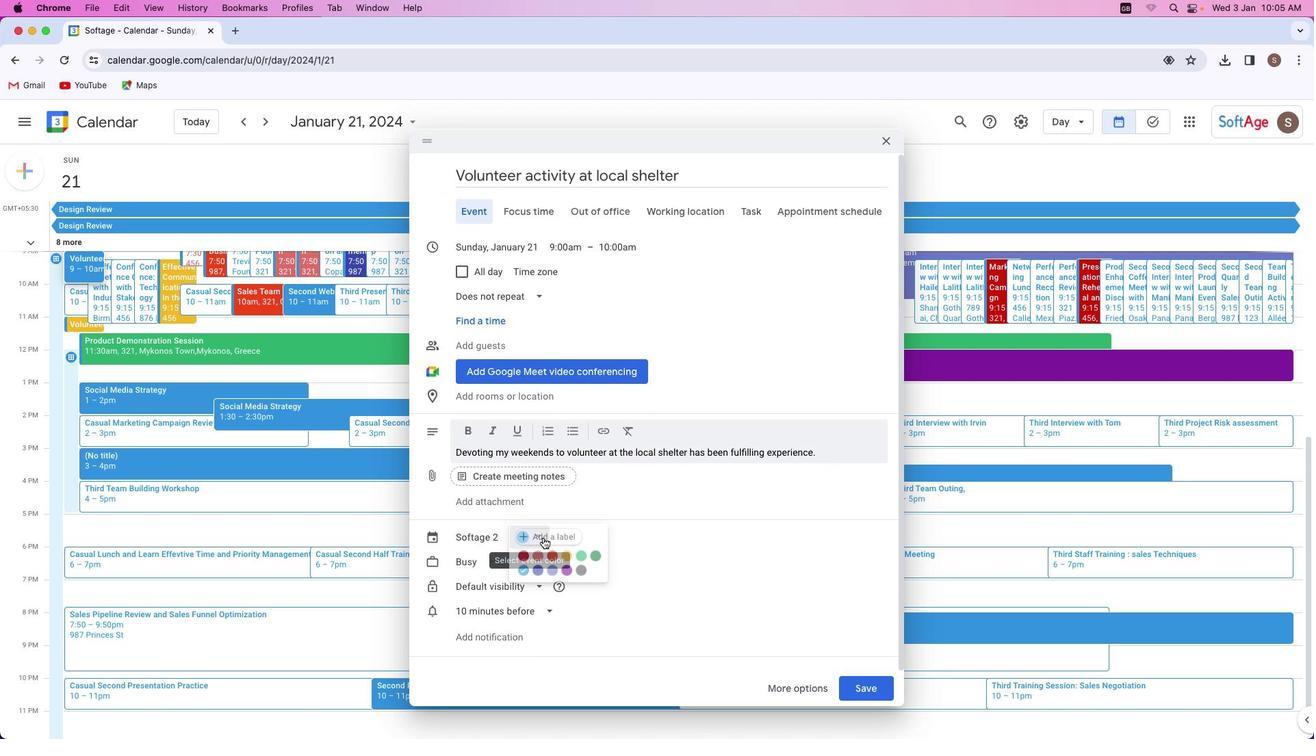 
Action: Mouse moved to (576, 560)
Screenshot: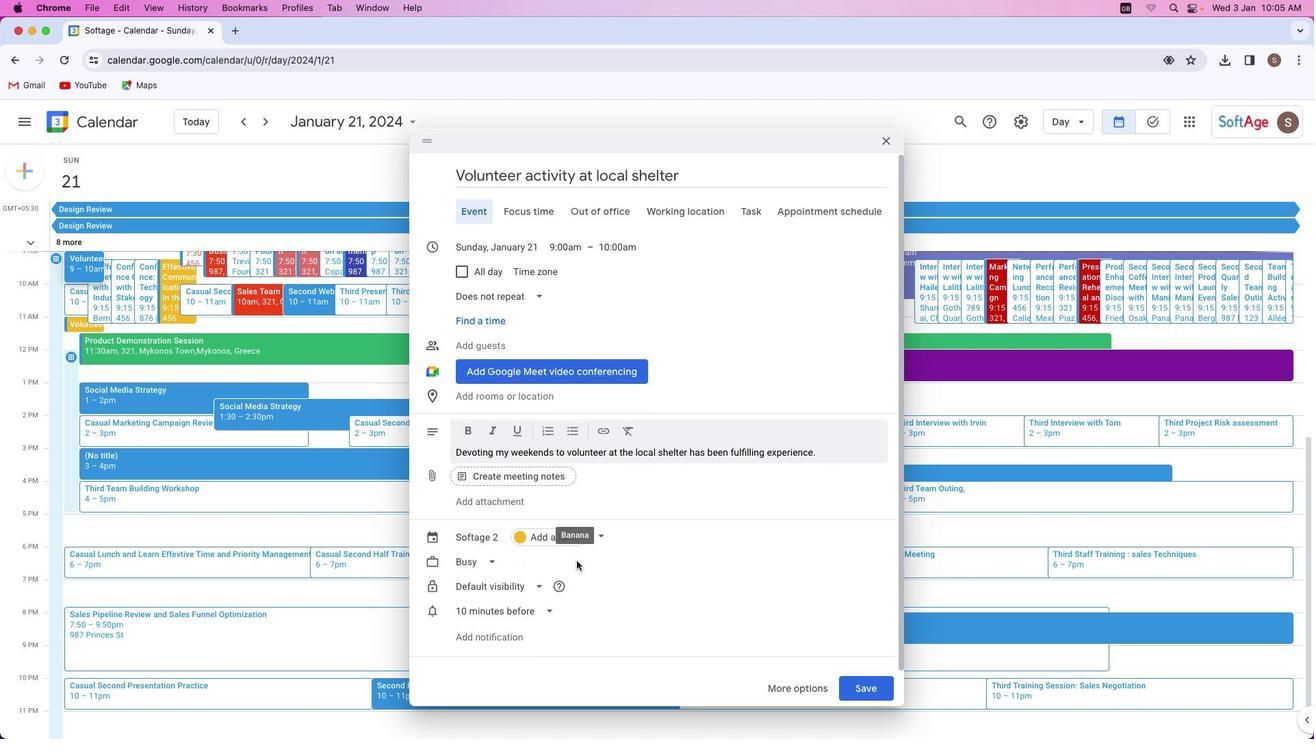 
Action: Mouse pressed left at (576, 560)
Screenshot: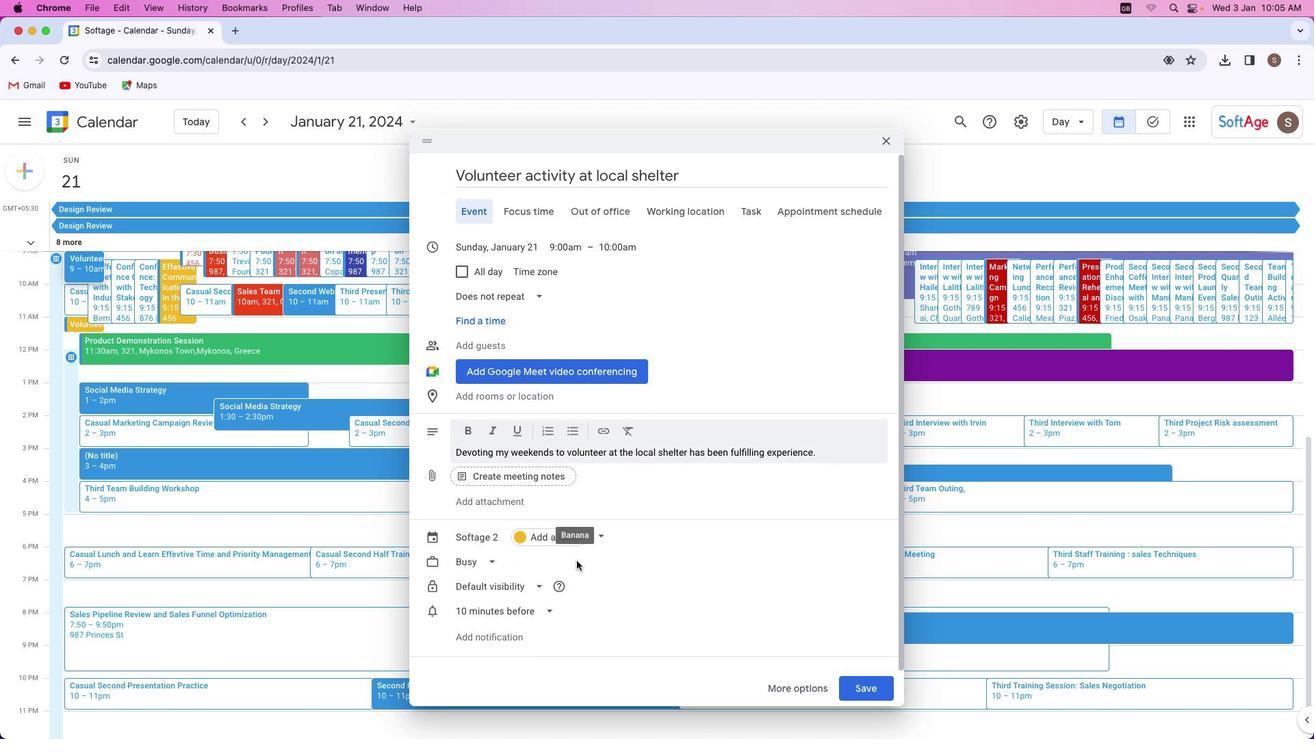 
Action: Mouse moved to (599, 536)
Screenshot: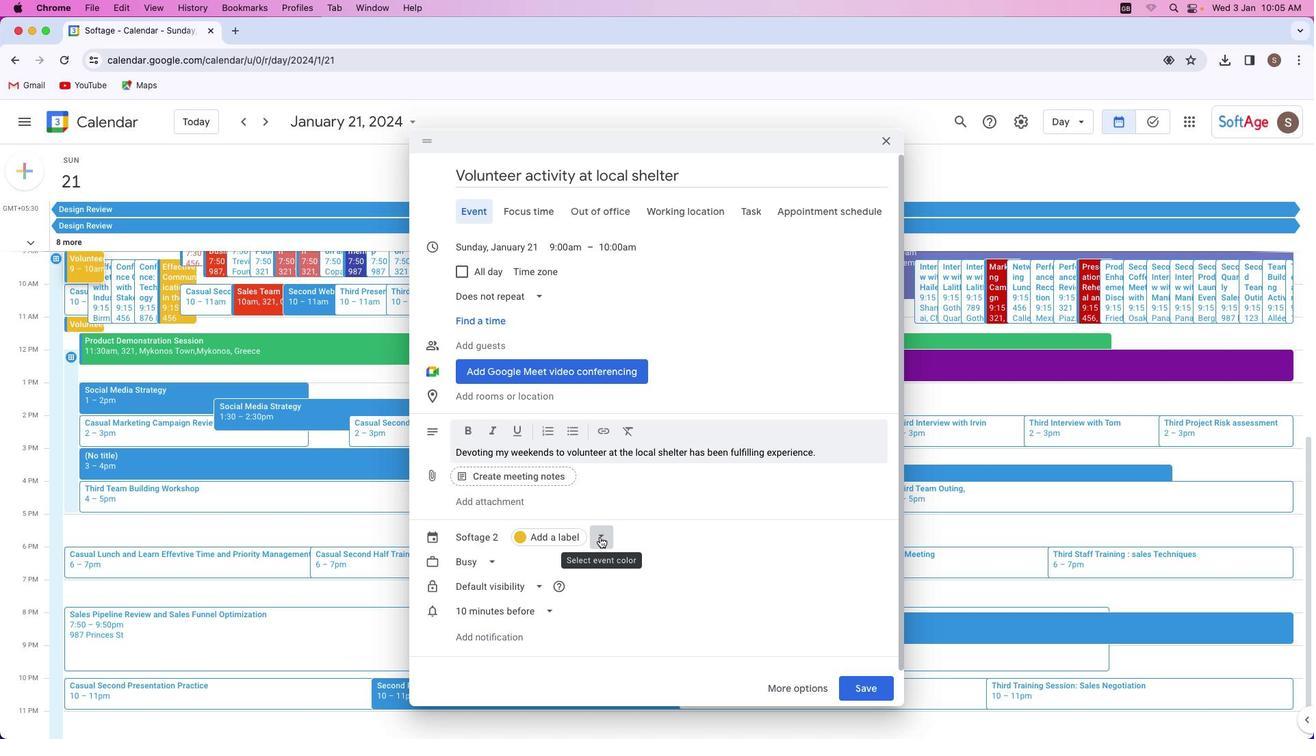 
Action: Mouse pressed left at (599, 536)
Screenshot: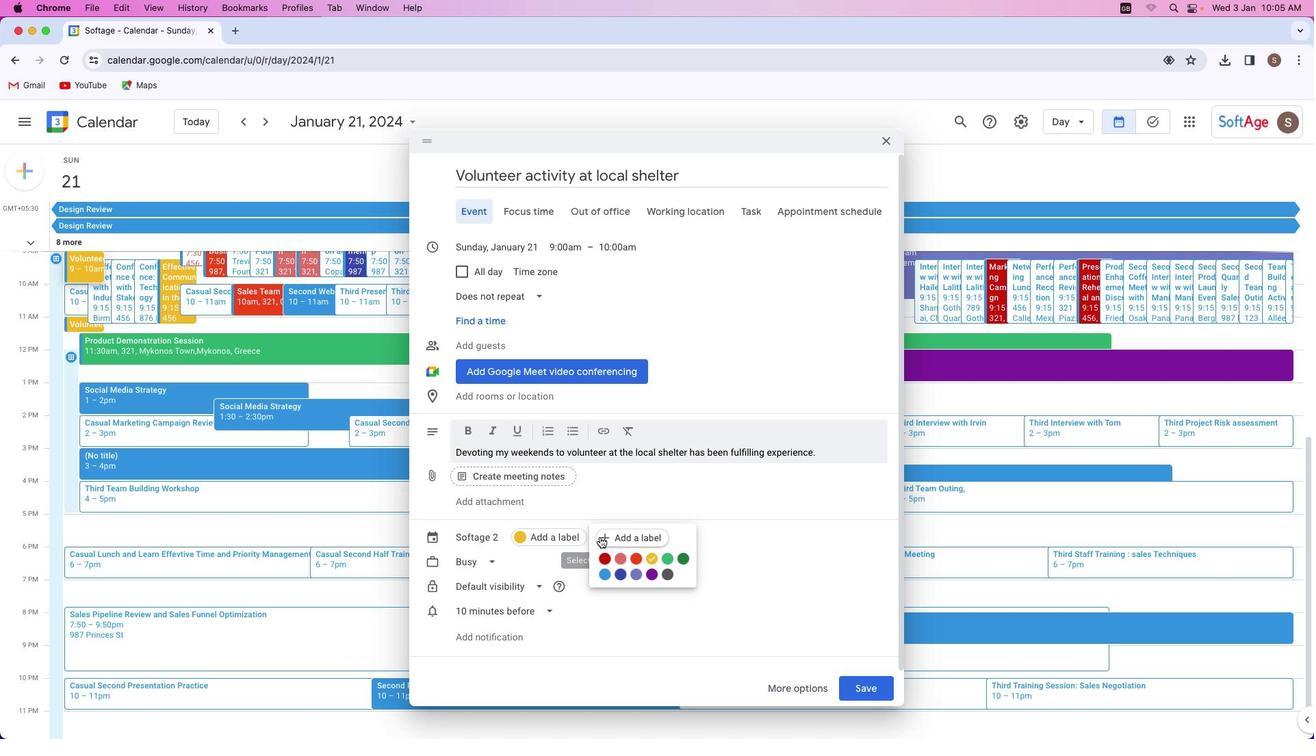 
Action: Mouse moved to (627, 559)
Screenshot: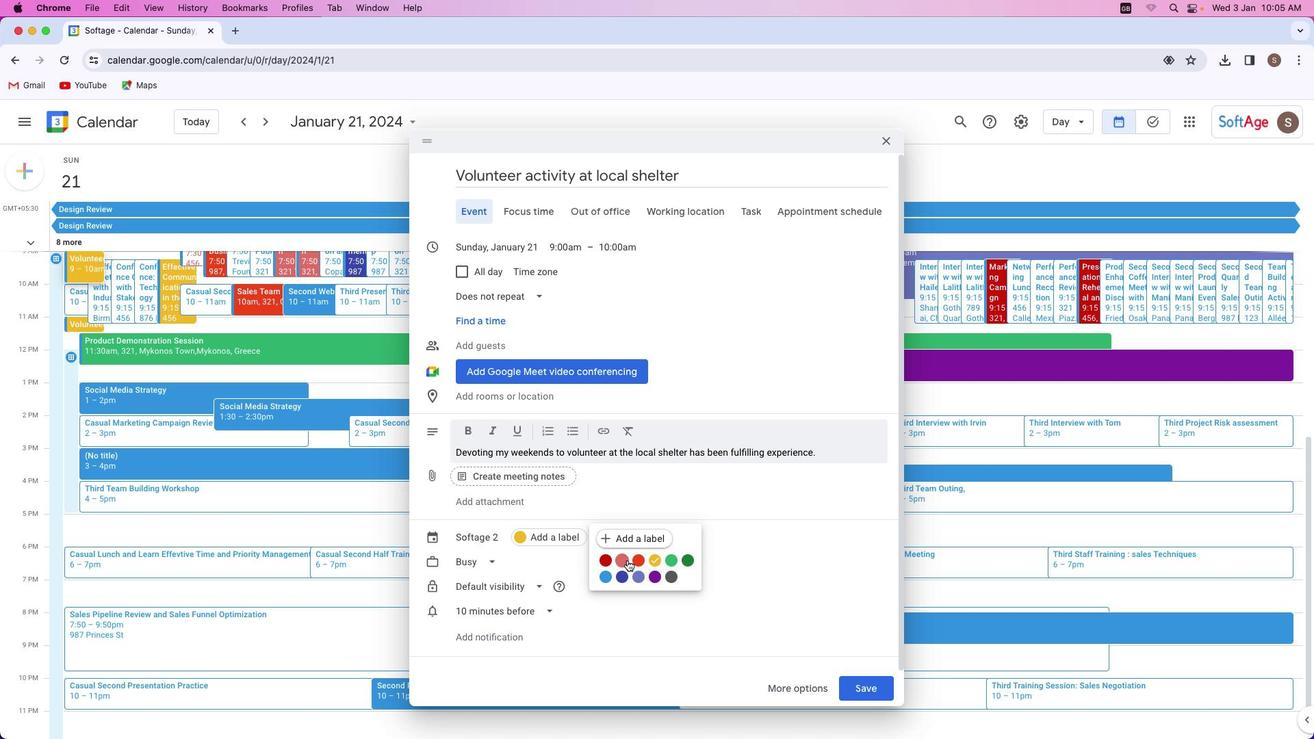 
Action: Mouse pressed left at (627, 559)
Screenshot: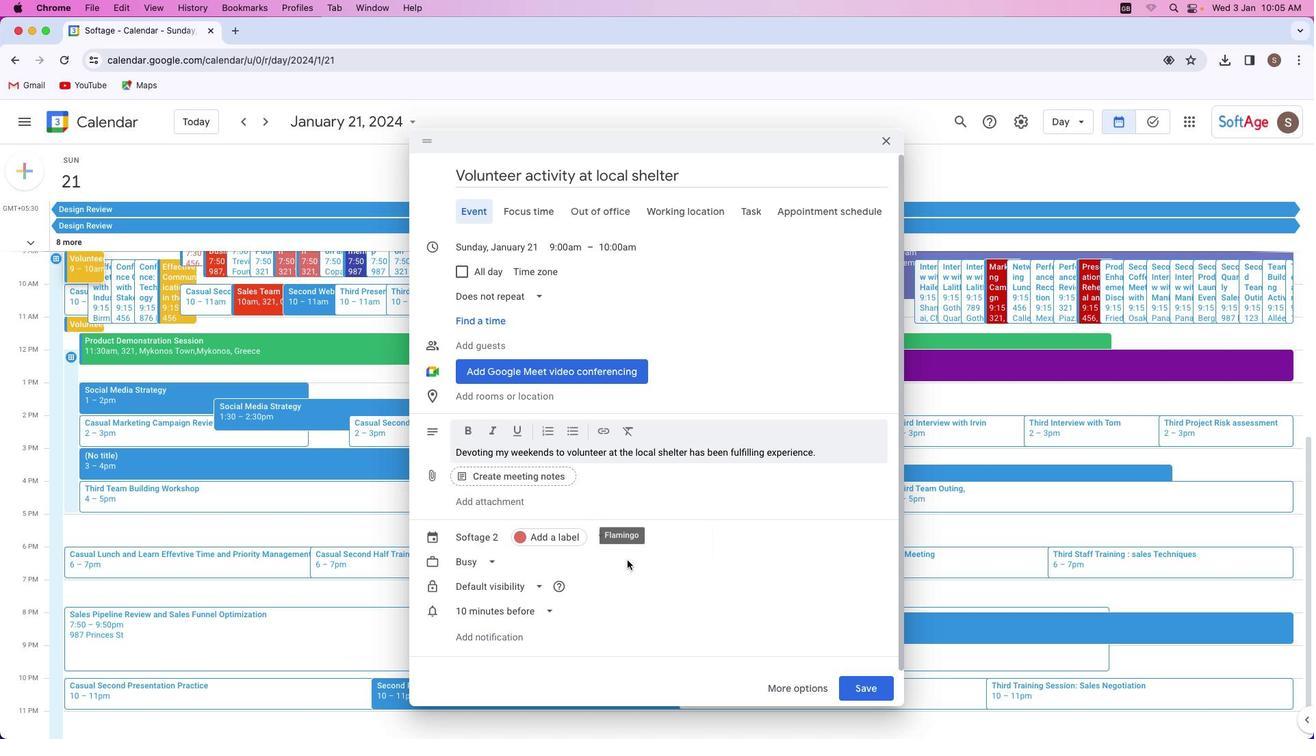 
Action: Mouse moved to (869, 688)
Screenshot: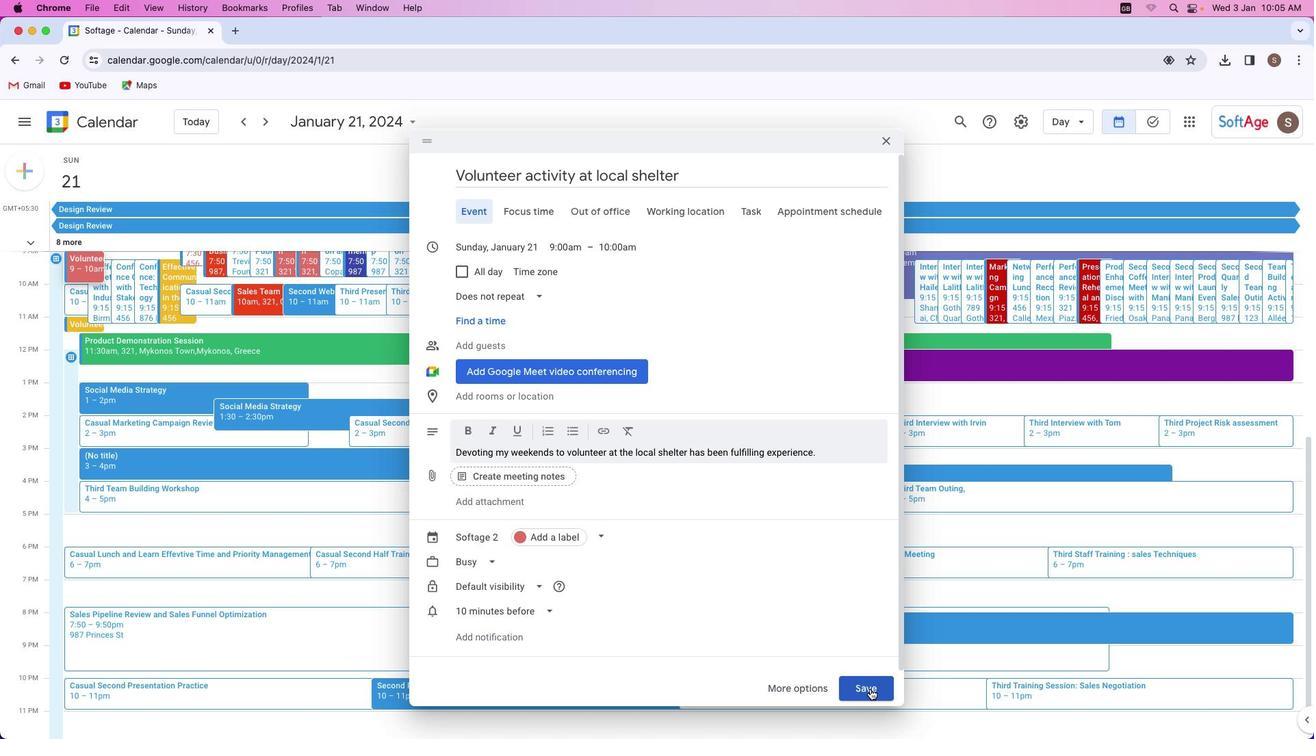 
Action: Mouse pressed left at (869, 688)
Screenshot: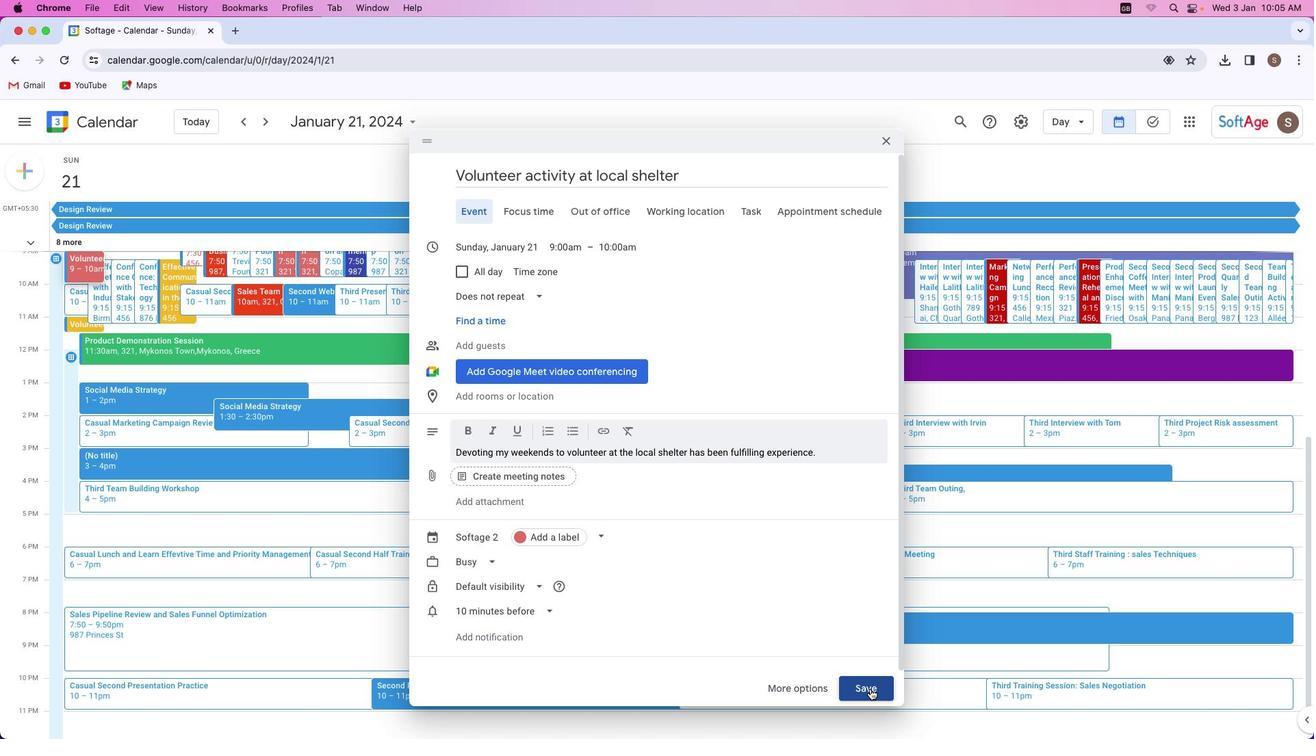
Action: Mouse moved to (74, 273)
Screenshot: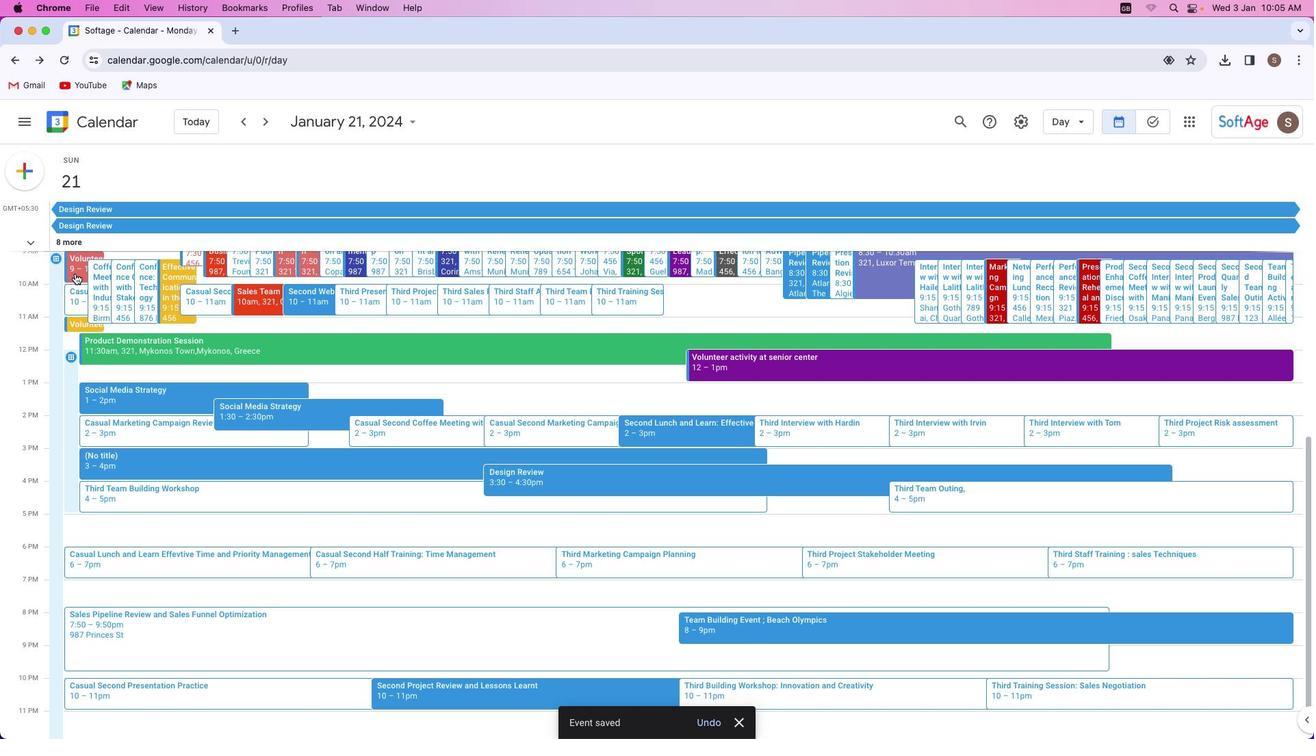 
Action: Mouse pressed left at (74, 273)
Screenshot: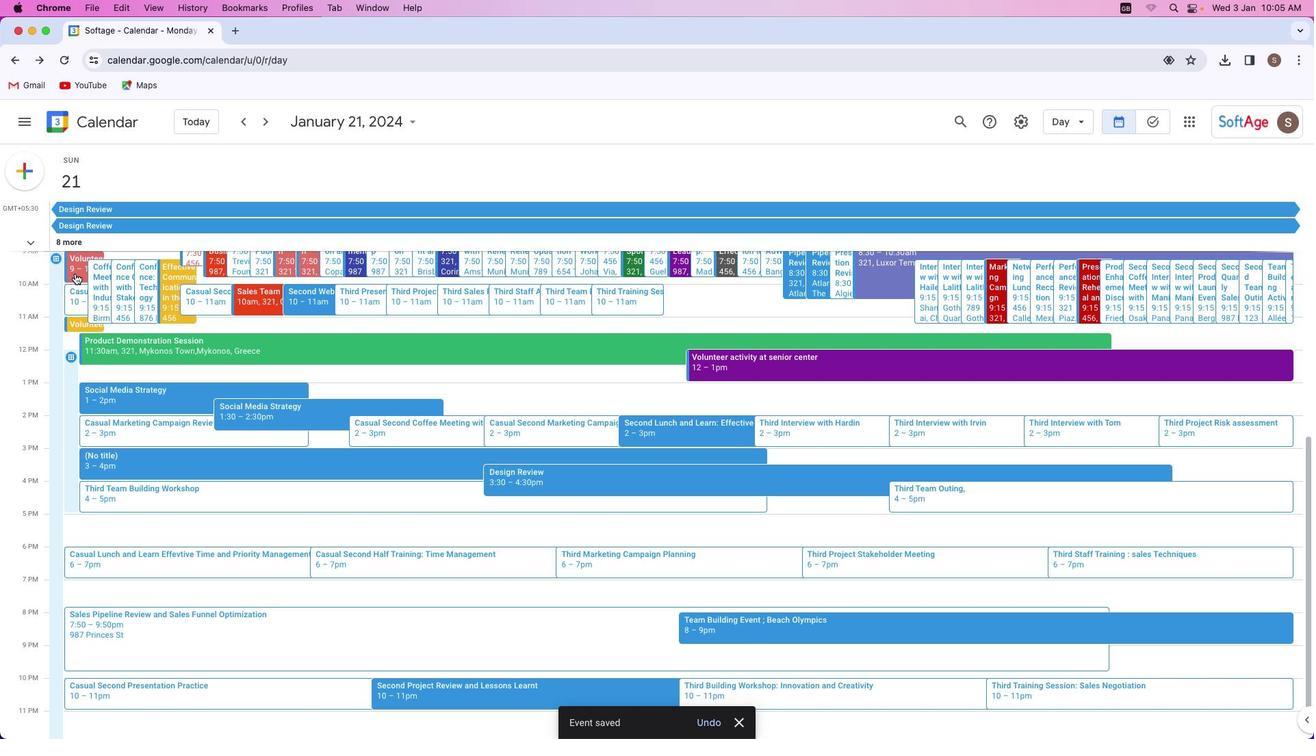 
Action: Mouse moved to (634, 312)
Screenshot: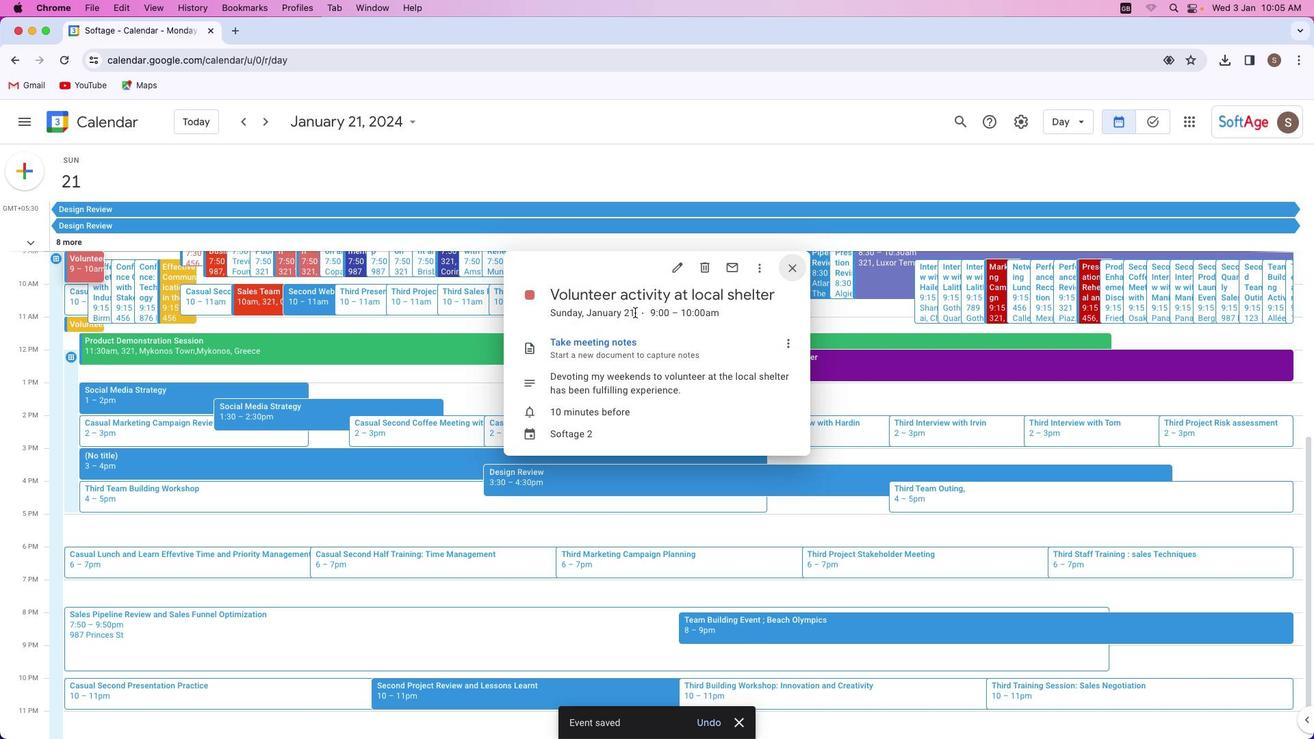 
Action: Mouse pressed left at (634, 312)
Screenshot: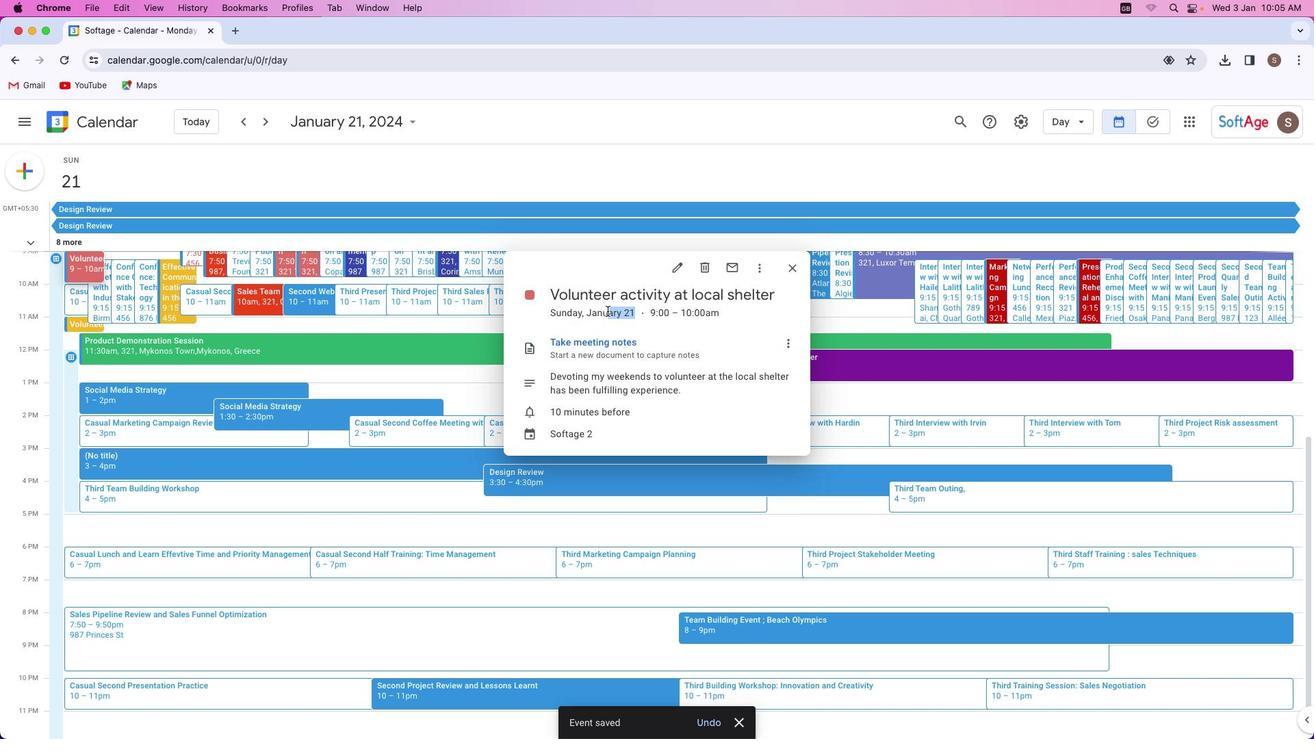 
Action: Mouse moved to (672, 312)
Screenshot: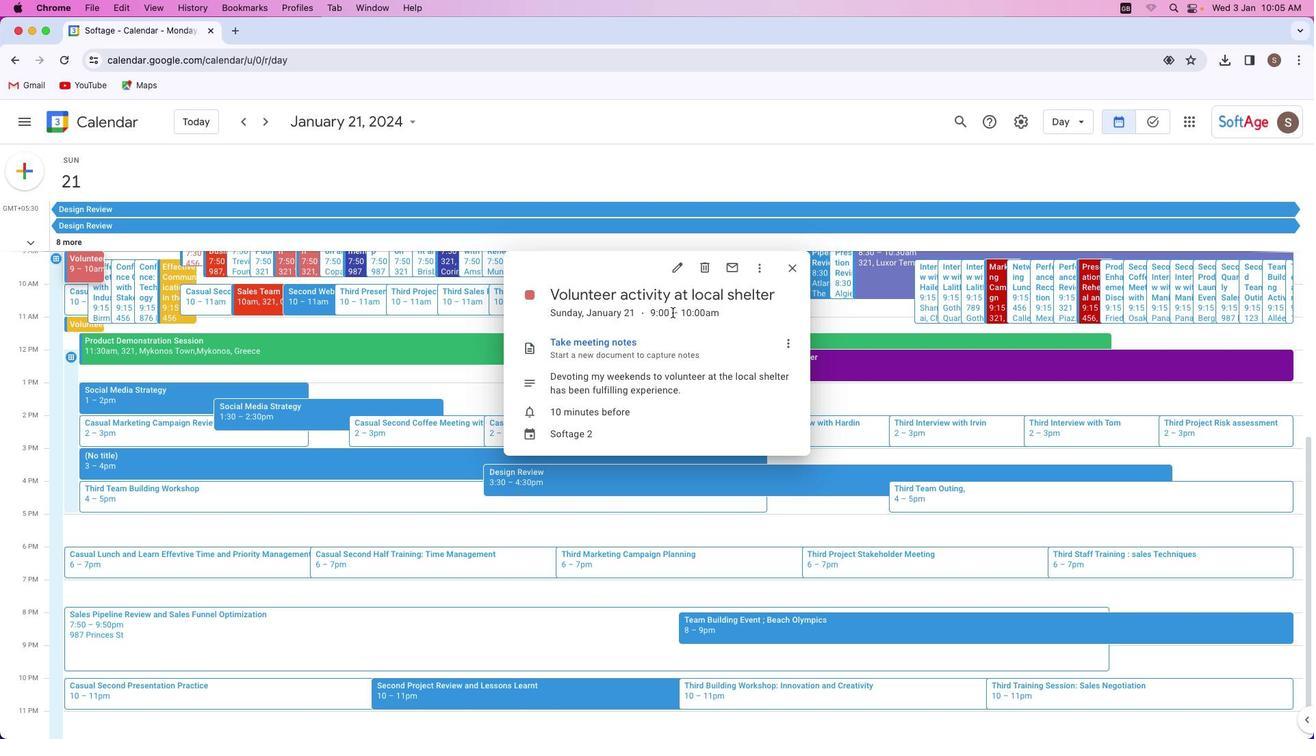 
Action: Mouse pressed left at (672, 312)
Screenshot: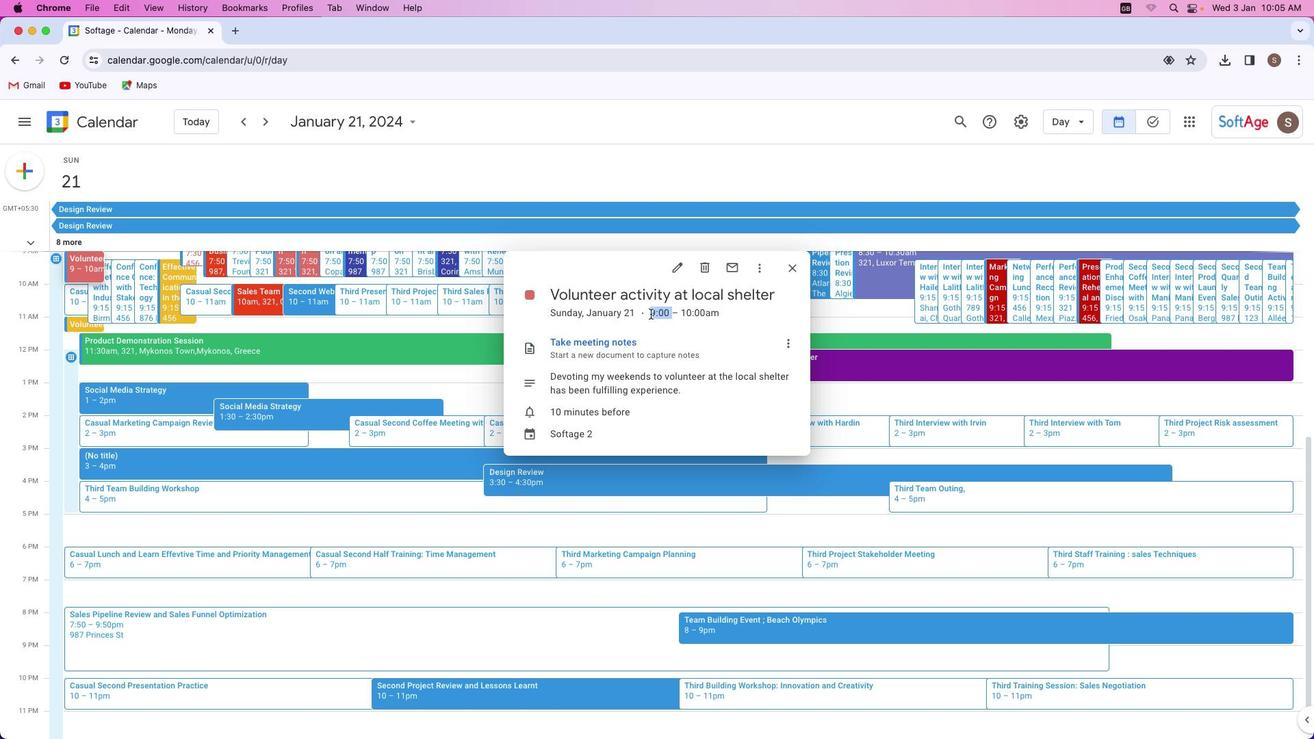 
Action: Mouse moved to (680, 327)
Screenshot: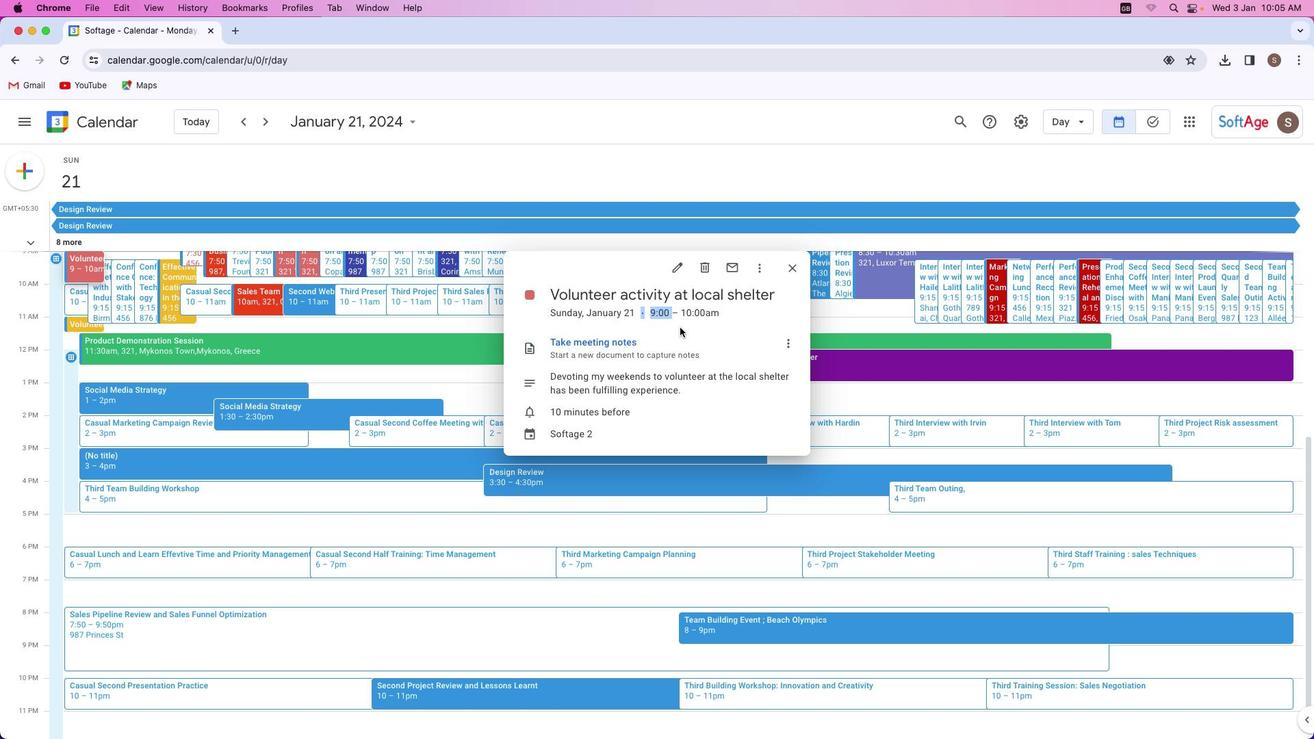 
Action: Mouse pressed left at (680, 327)
Screenshot: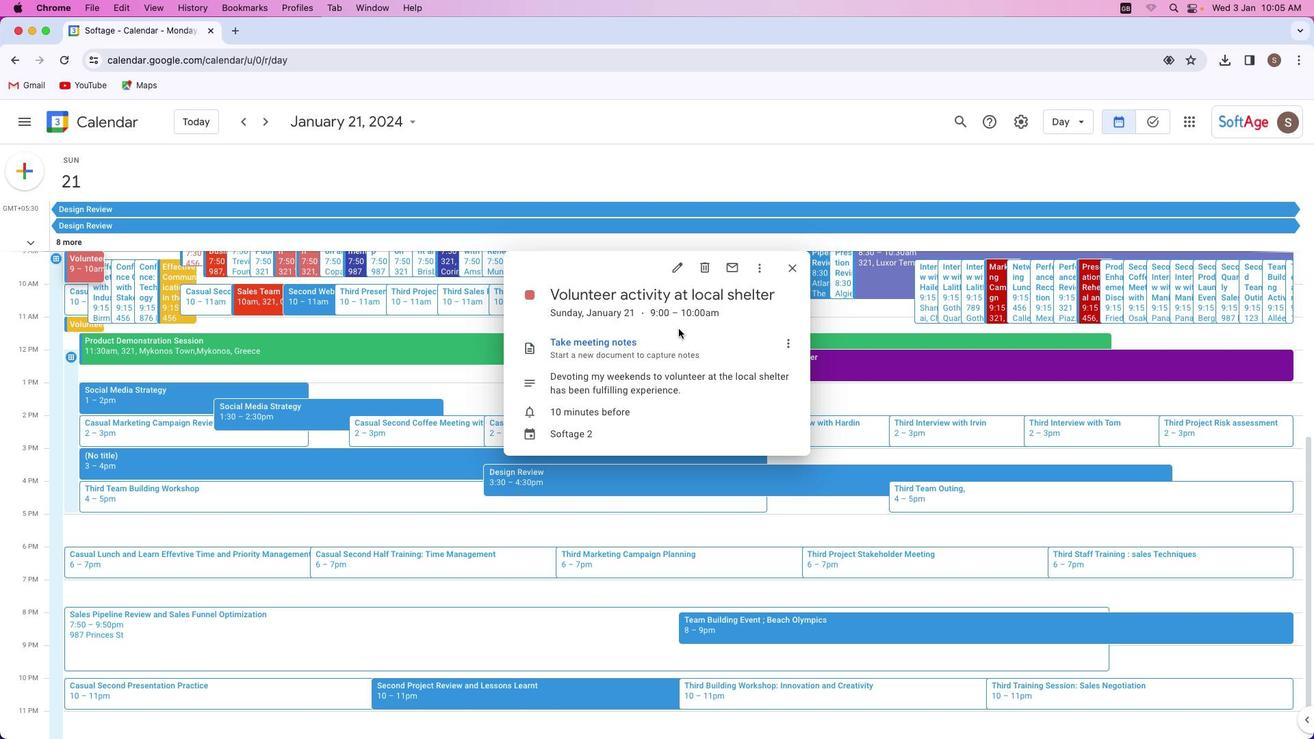 
Action: Mouse moved to (724, 336)
Screenshot: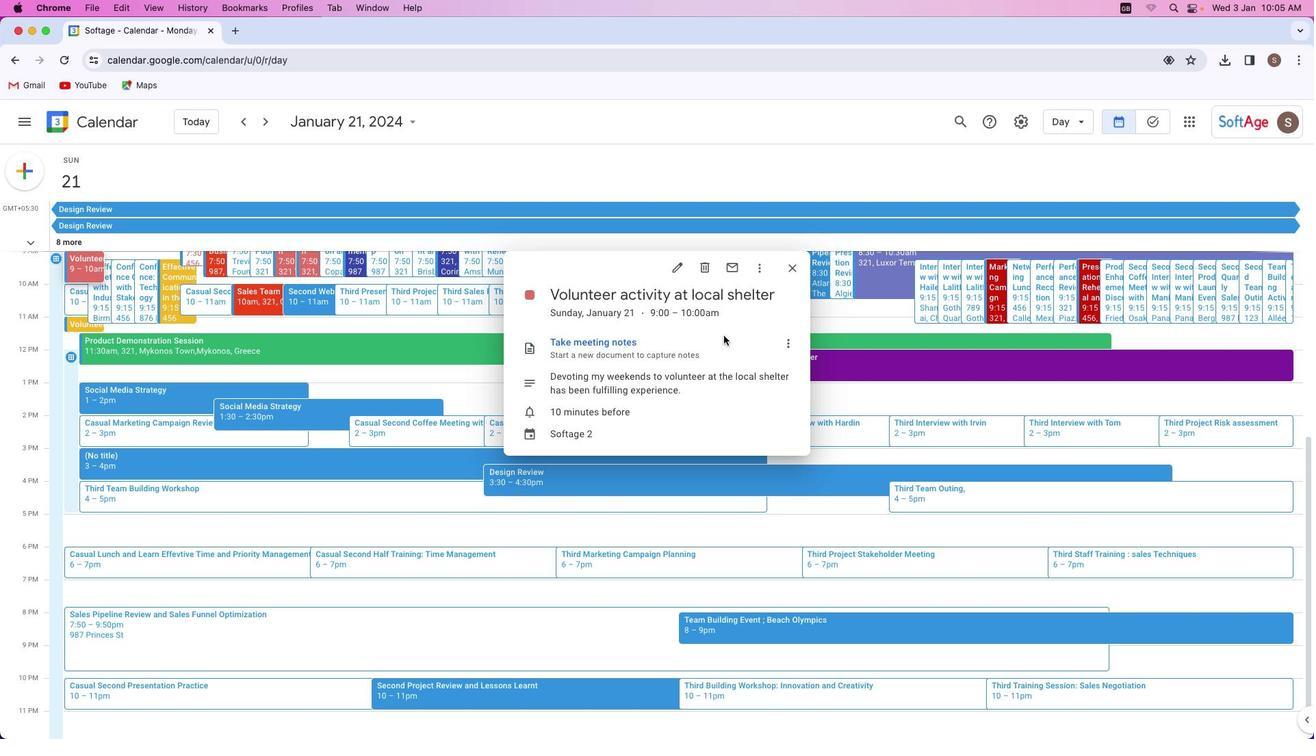 
